 Task: Find a hotel in Sinnar, Sudan for 2 guests from 5th to 12th September, with a price range of 1000 to 15000, 1 bedroom, 1 bed, 1 bathroom, self check-in, and English-speaking host.
Action: Mouse moved to (36, 78)
Screenshot: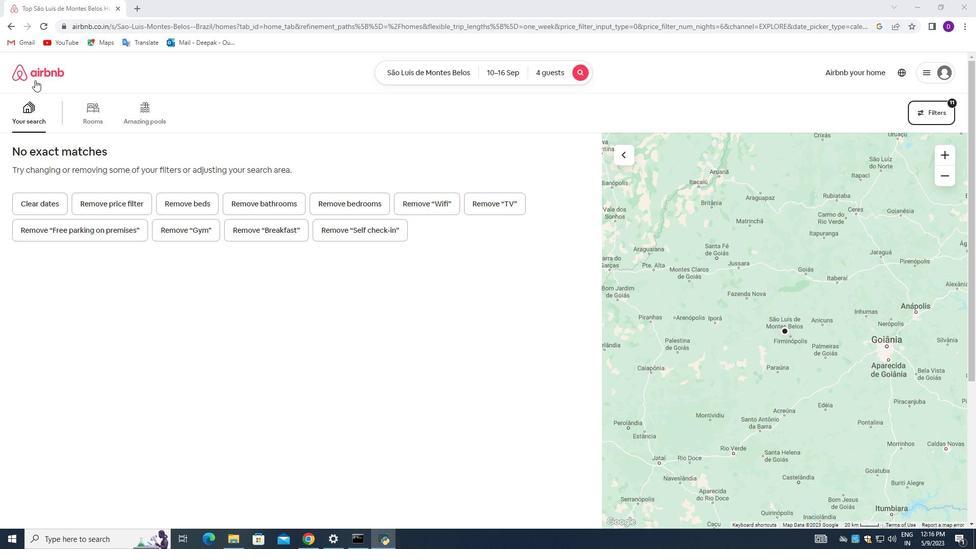 
Action: Mouse pressed left at (36, 78)
Screenshot: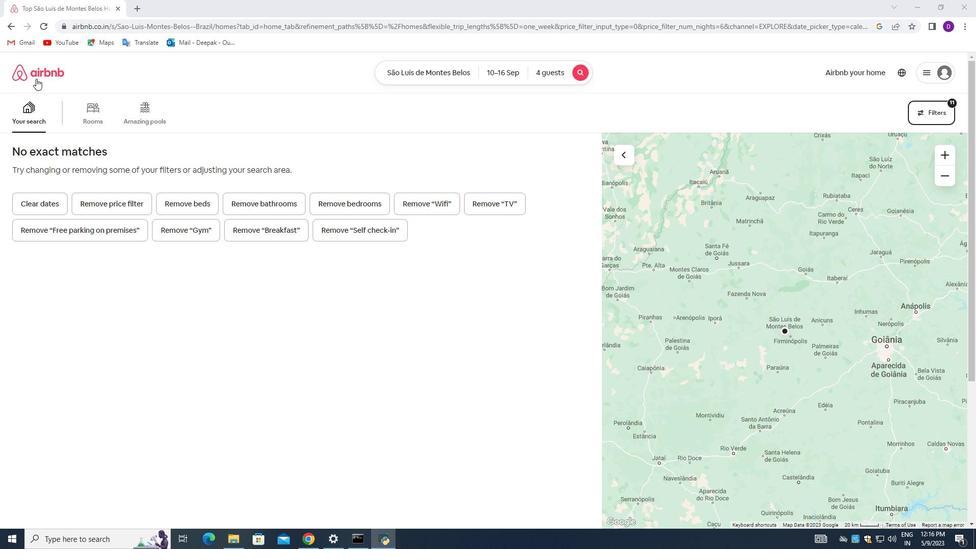 
Action: Mouse moved to (419, 109)
Screenshot: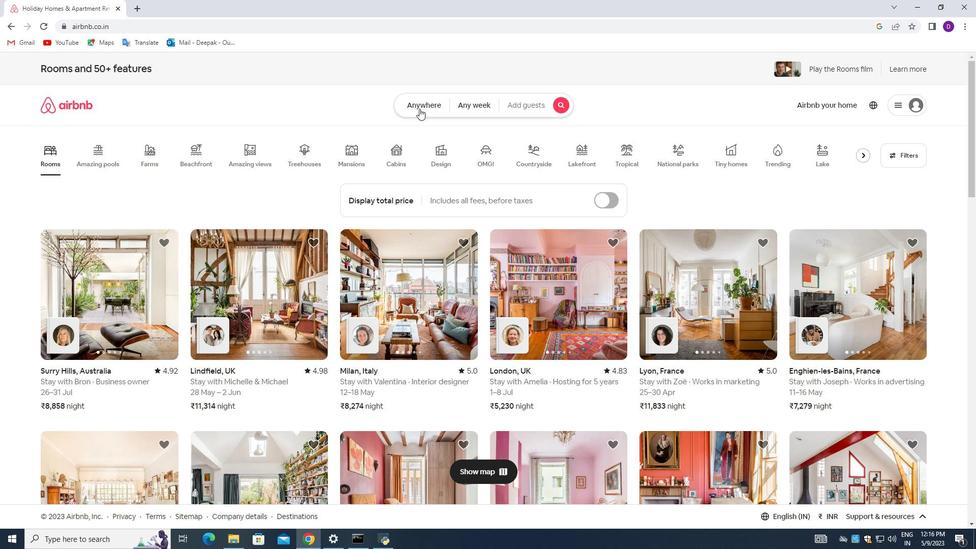 
Action: Mouse pressed left at (419, 109)
Screenshot: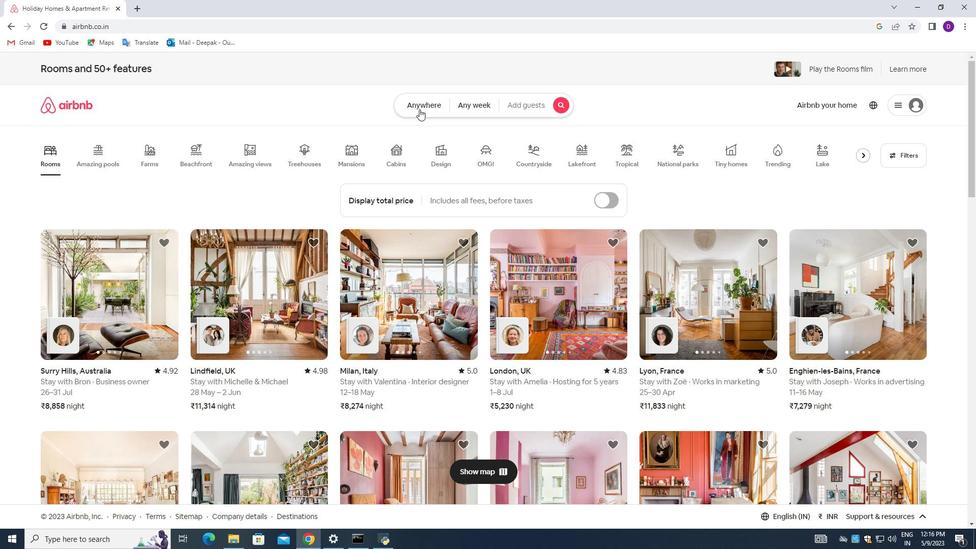 
Action: Mouse moved to (323, 147)
Screenshot: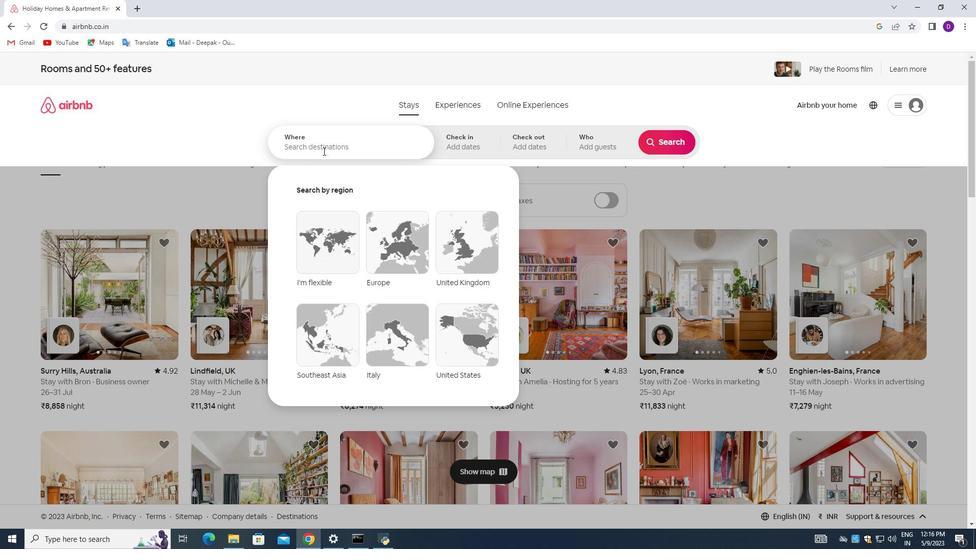 
Action: Mouse pressed left at (323, 147)
Screenshot: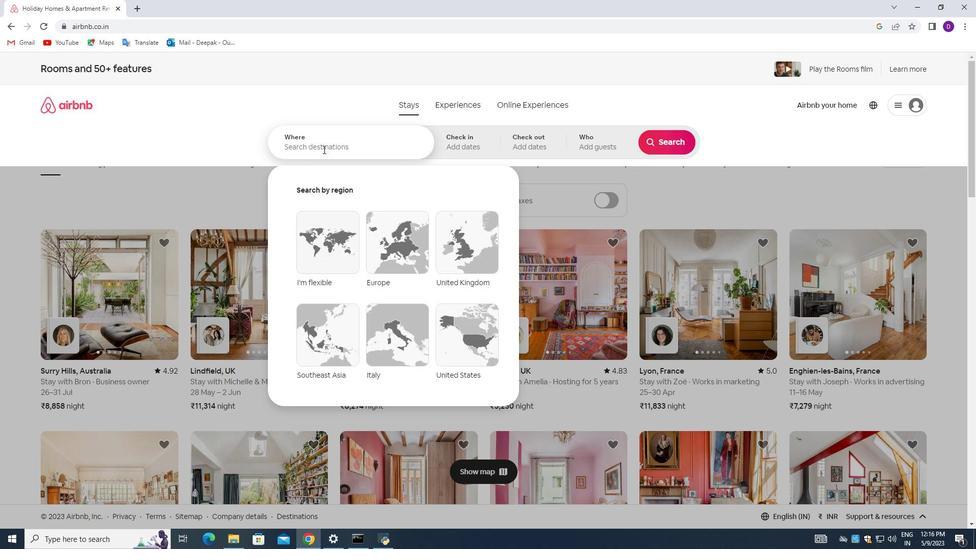 
Action: Mouse moved to (305, 146)
Screenshot: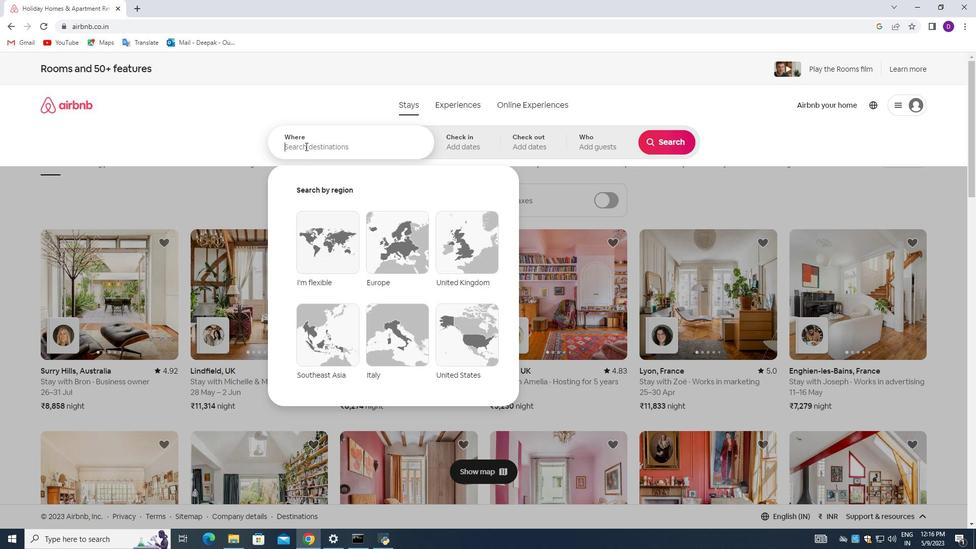 
Action: Key pressed <Key.shift>Sinnar,<Key.shift>Sudan
Screenshot: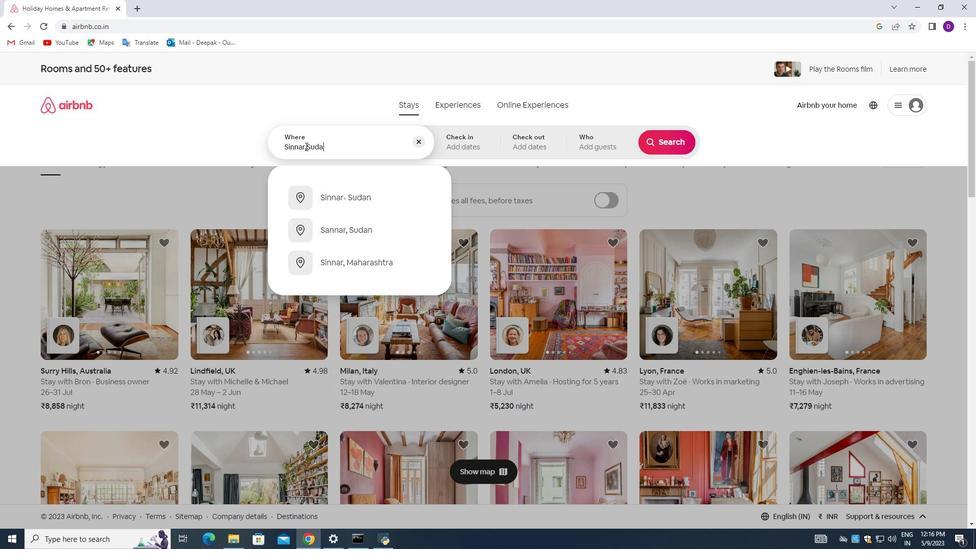 
Action: Mouse moved to (296, 145)
Screenshot: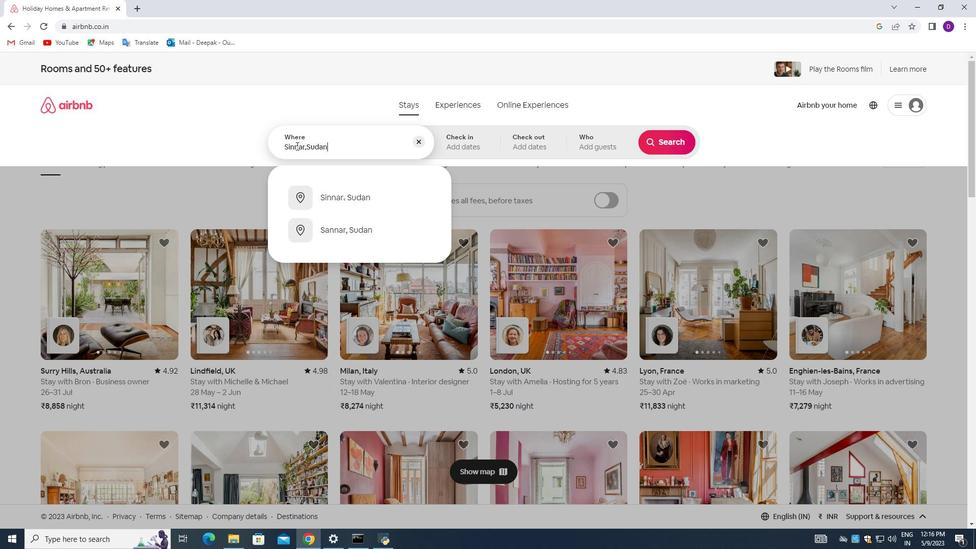 
Action: Key pressed <Key.enter>
Screenshot: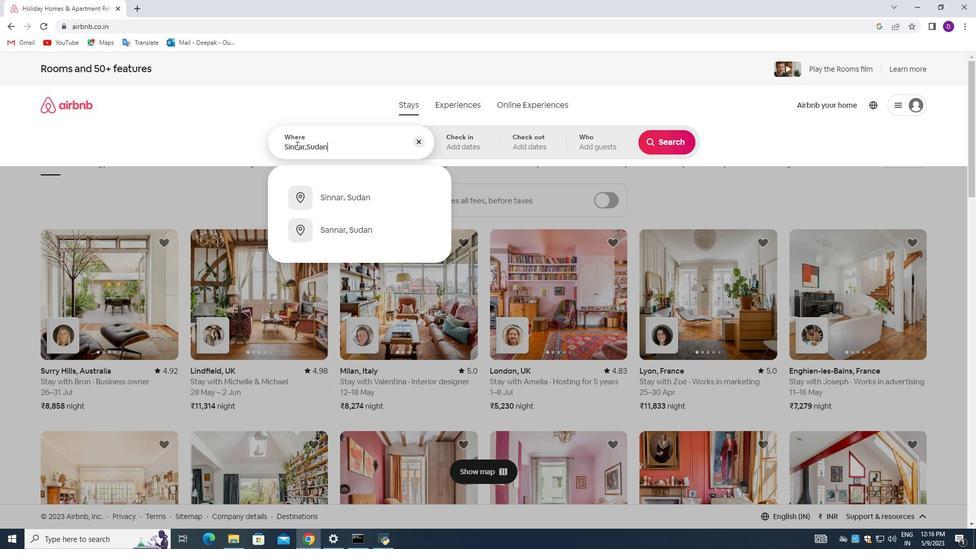 
Action: Mouse moved to (660, 225)
Screenshot: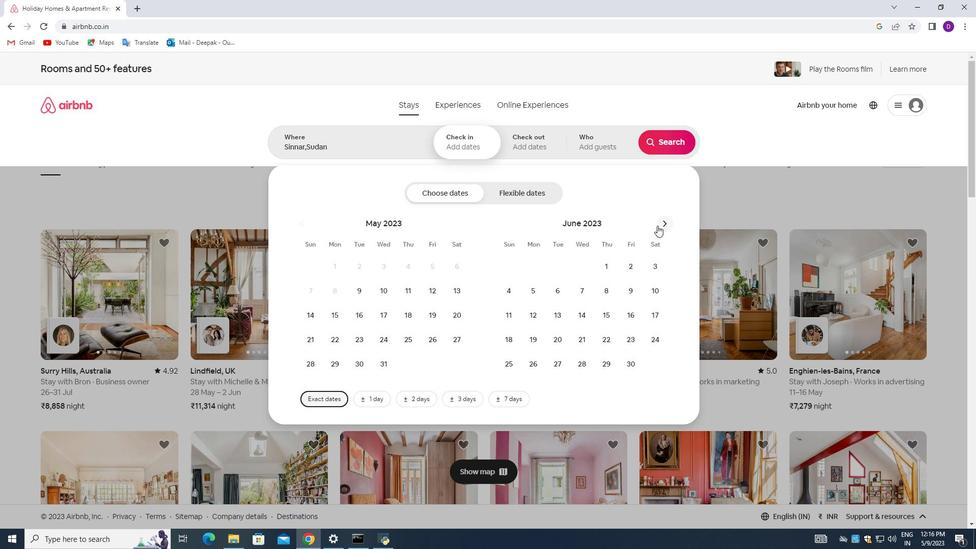 
Action: Mouse pressed left at (660, 225)
Screenshot: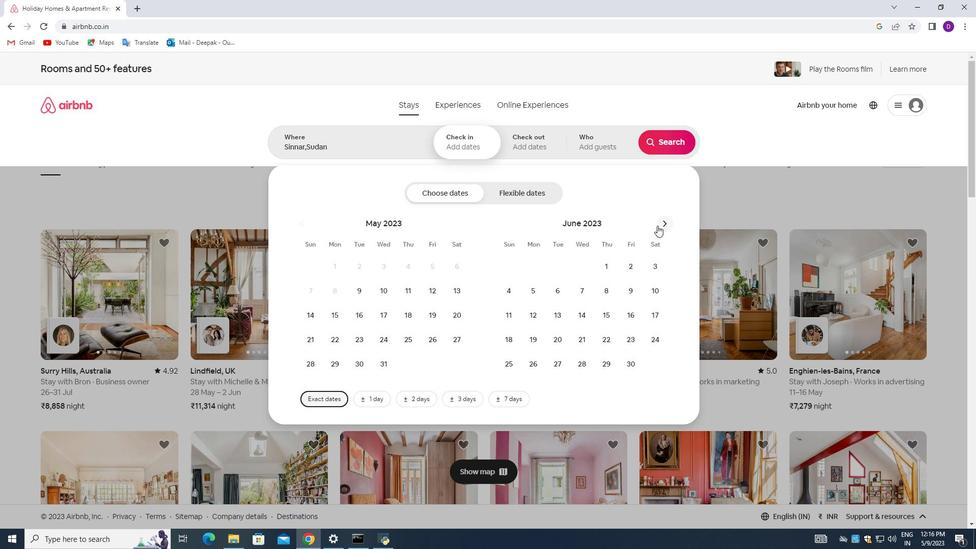 
Action: Mouse pressed left at (660, 225)
Screenshot: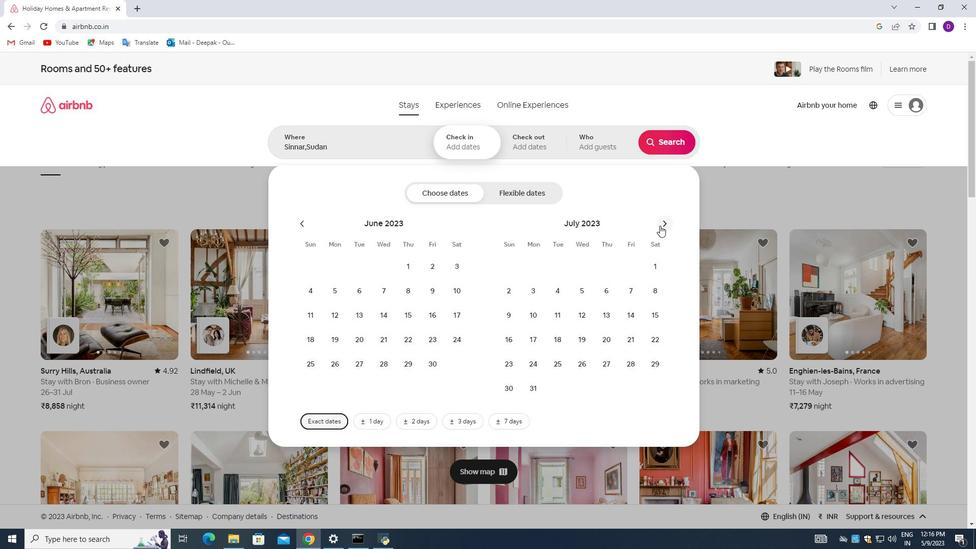 
Action: Mouse moved to (660, 225)
Screenshot: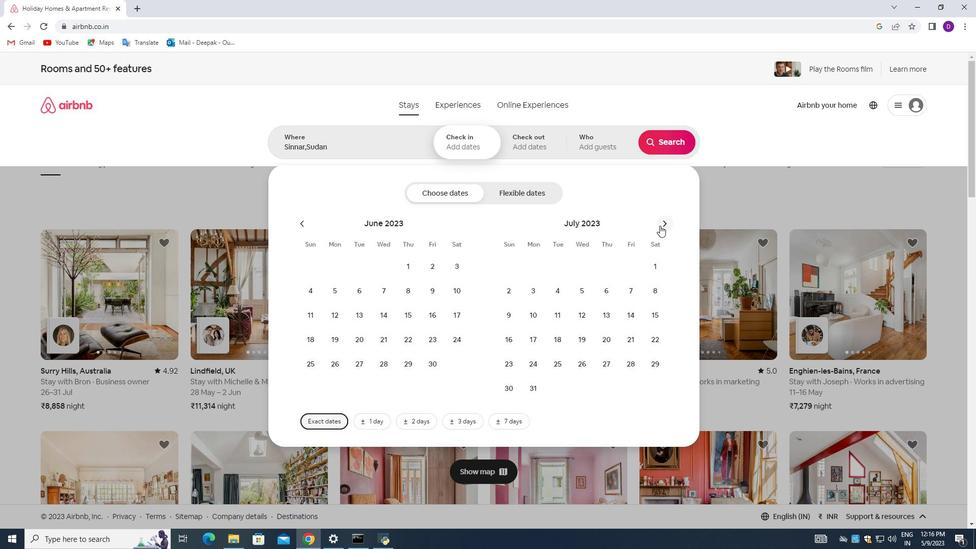 
Action: Mouse pressed left at (660, 225)
Screenshot: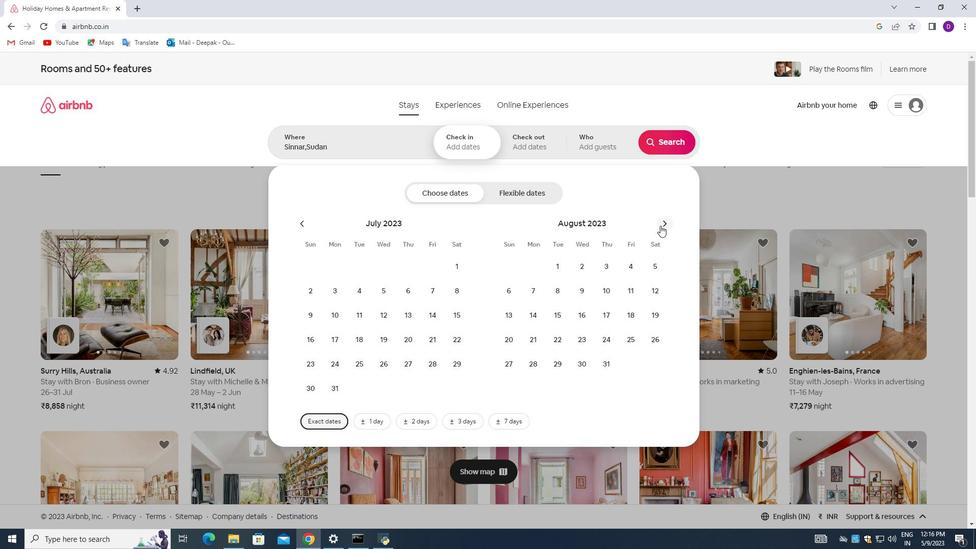 
Action: Mouse moved to (561, 295)
Screenshot: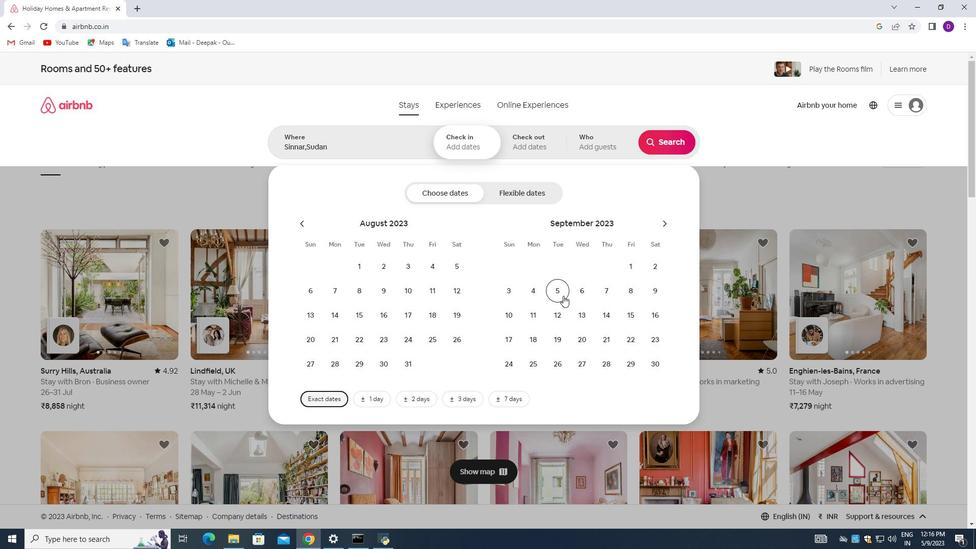 
Action: Mouse pressed left at (561, 295)
Screenshot: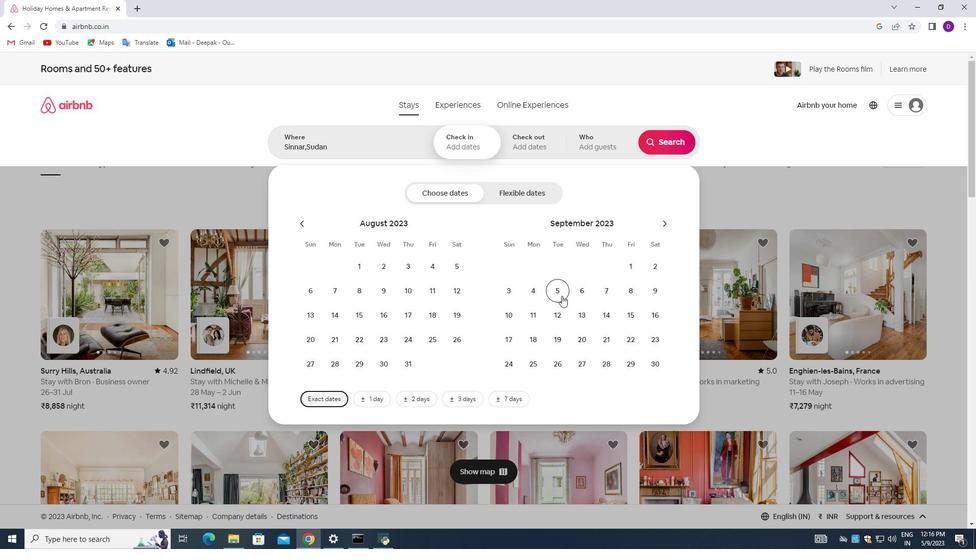 
Action: Mouse moved to (559, 322)
Screenshot: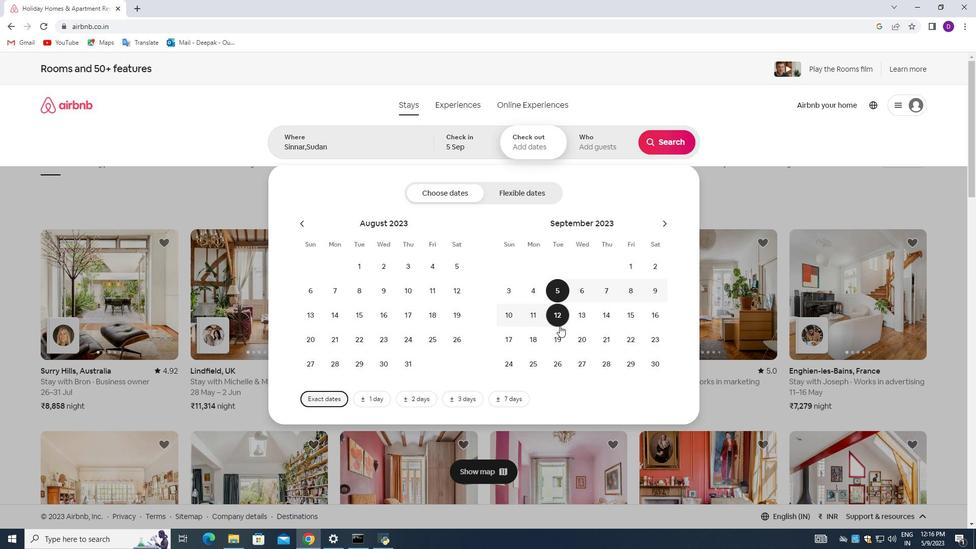 
Action: Mouse pressed left at (559, 322)
Screenshot: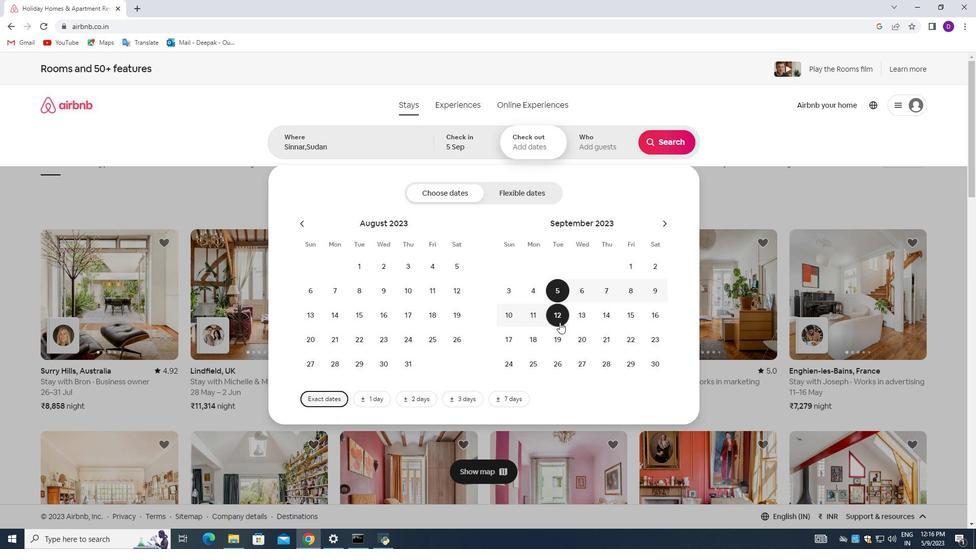 
Action: Mouse moved to (589, 150)
Screenshot: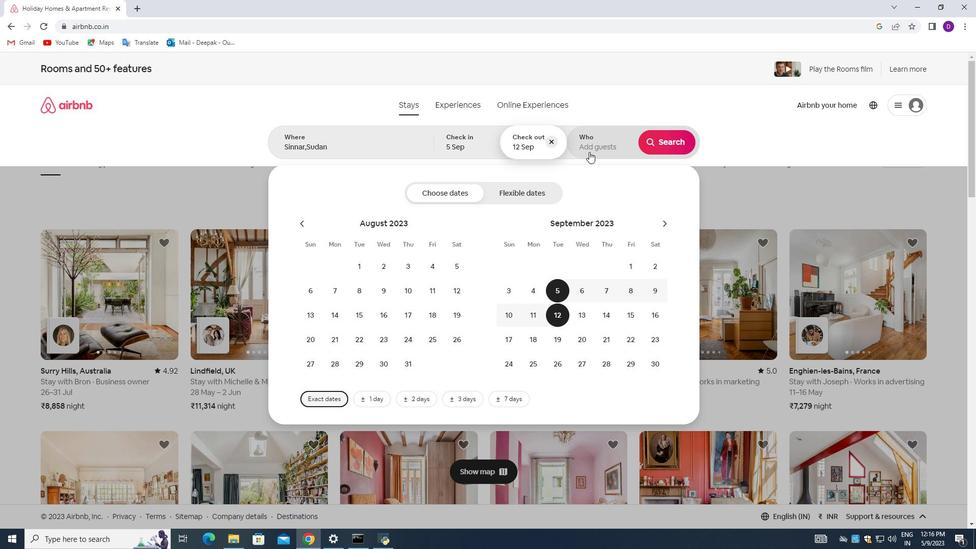 
Action: Mouse pressed left at (589, 150)
Screenshot: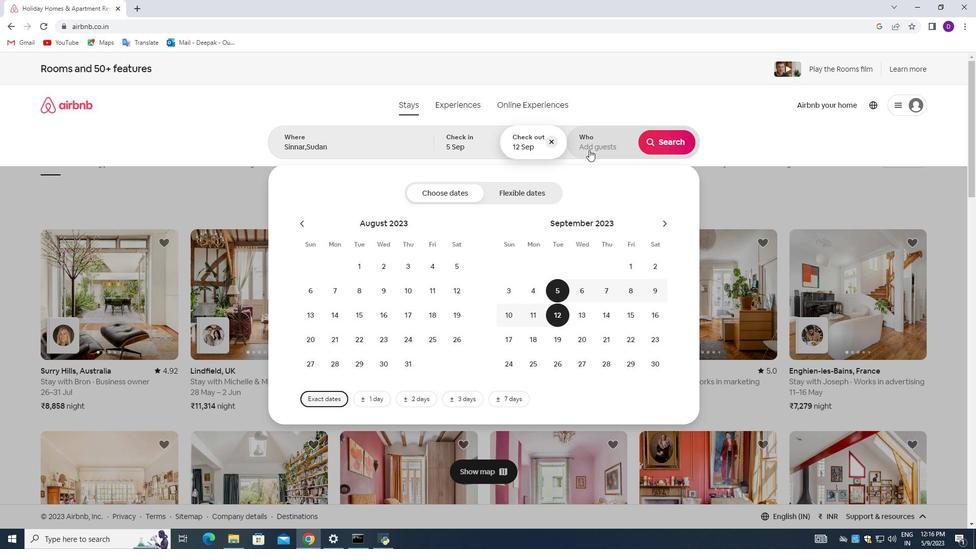 
Action: Mouse moved to (664, 194)
Screenshot: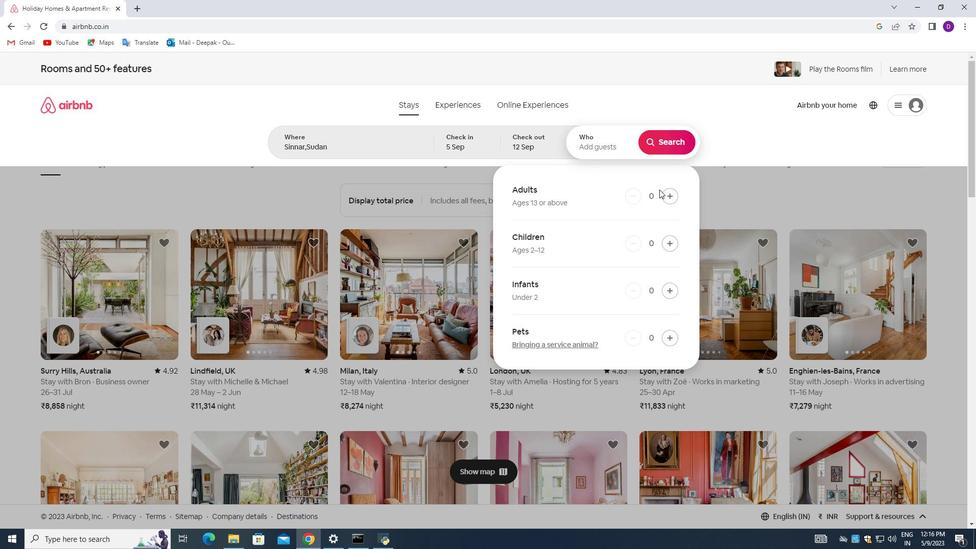 
Action: Mouse pressed left at (664, 194)
Screenshot: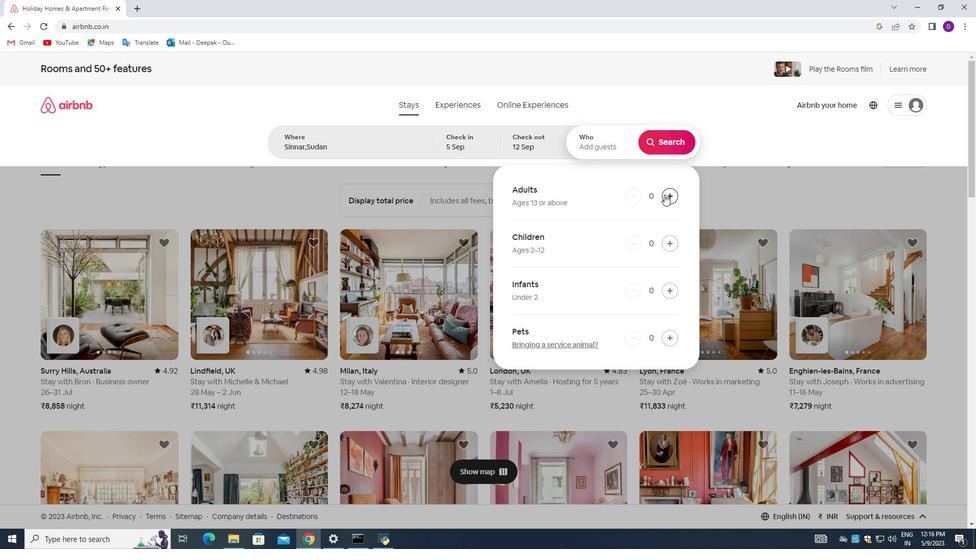 
Action: Mouse pressed left at (664, 194)
Screenshot: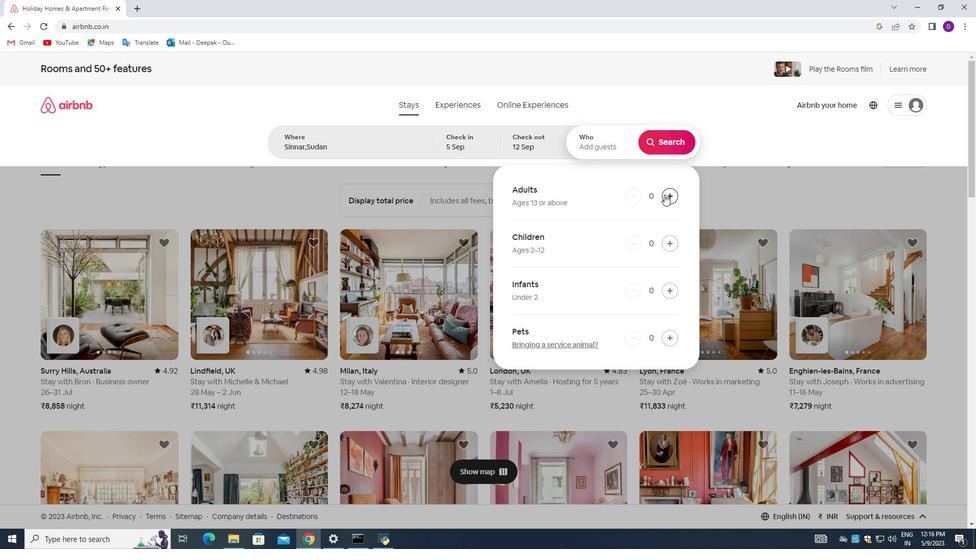 
Action: Mouse moved to (671, 147)
Screenshot: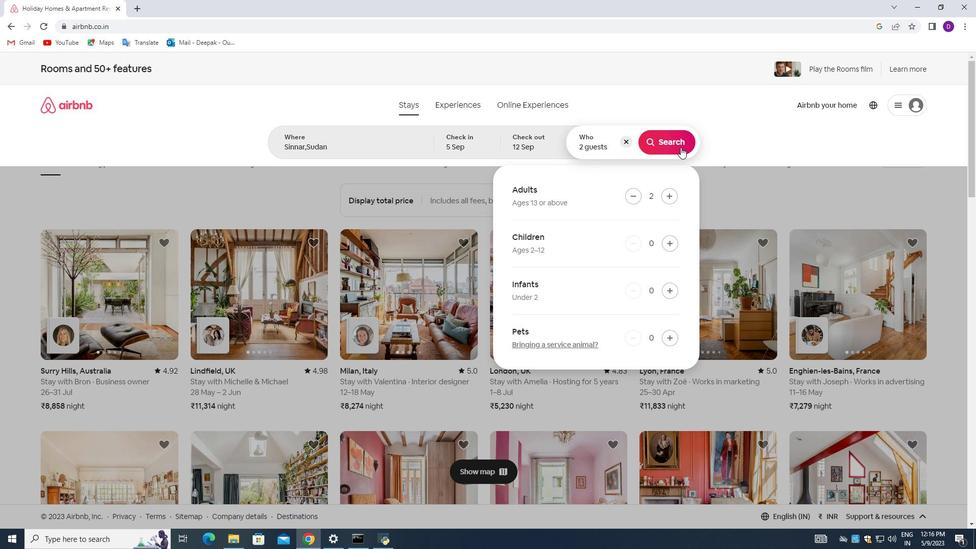 
Action: Mouse pressed left at (671, 147)
Screenshot: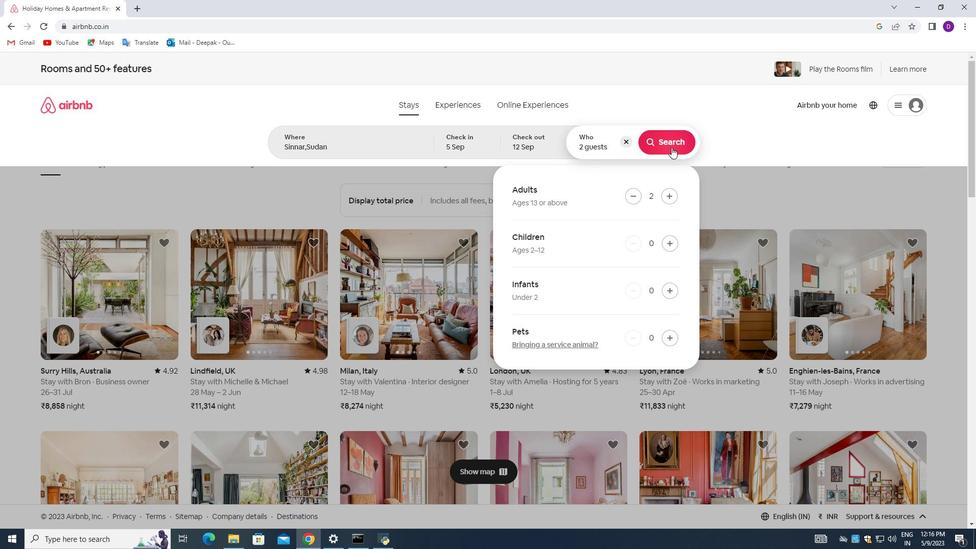 
Action: Mouse moved to (928, 112)
Screenshot: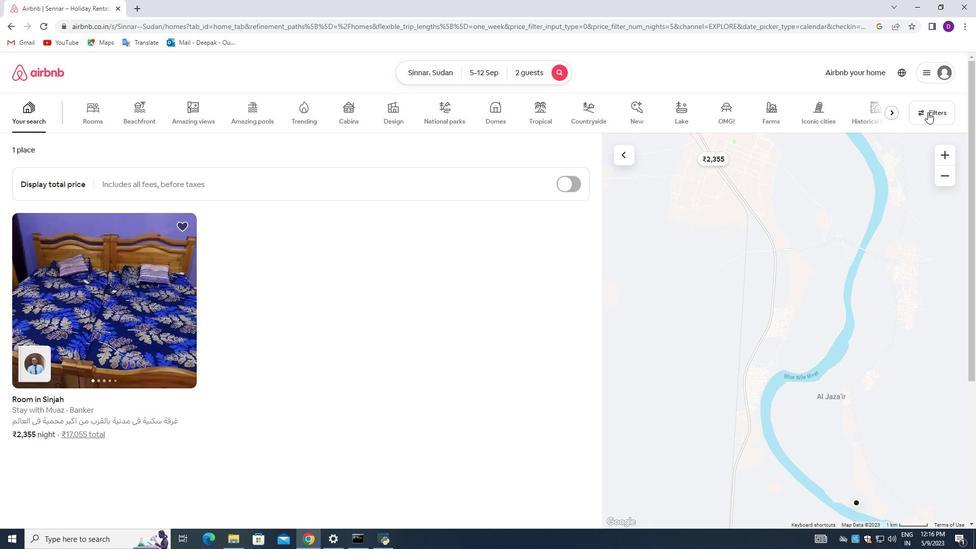 
Action: Mouse pressed left at (928, 112)
Screenshot: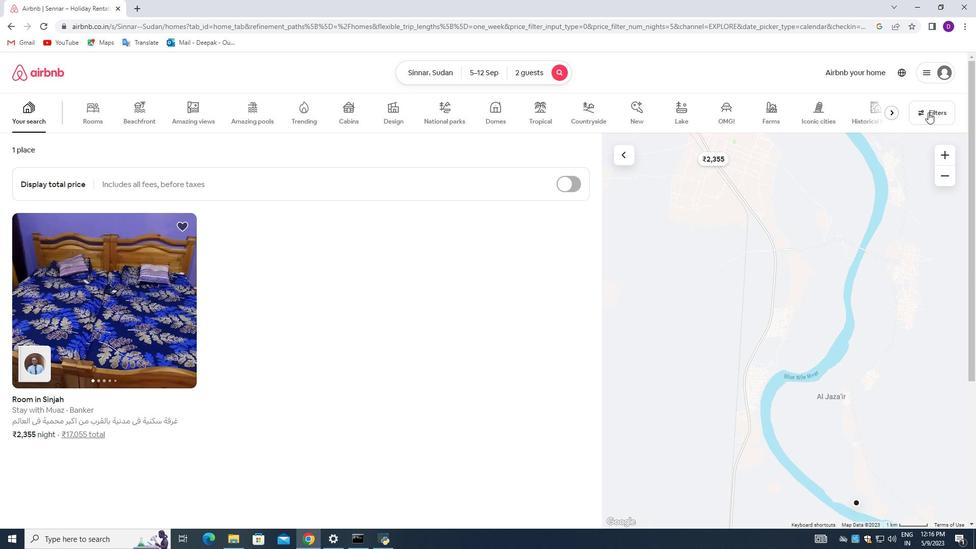 
Action: Mouse moved to (350, 359)
Screenshot: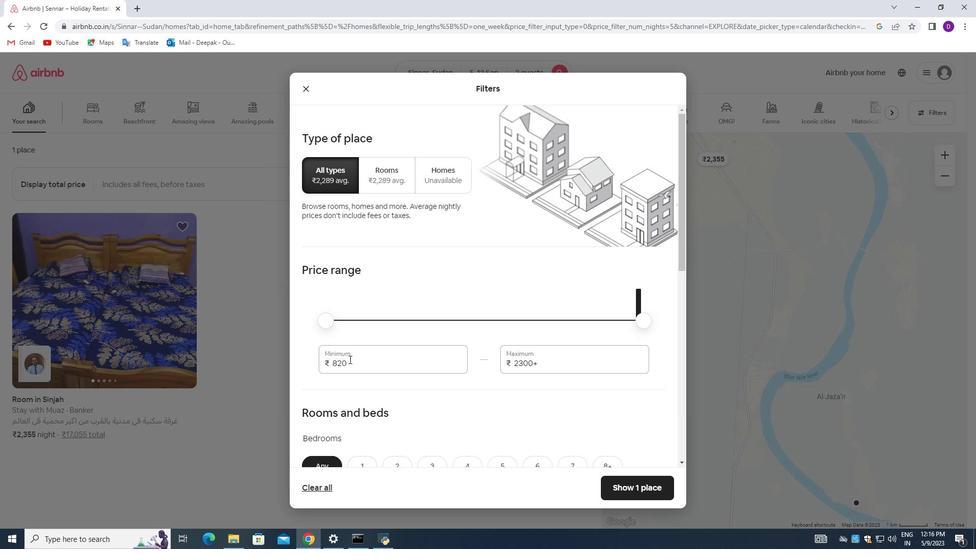 
Action: Mouse pressed left at (350, 359)
Screenshot: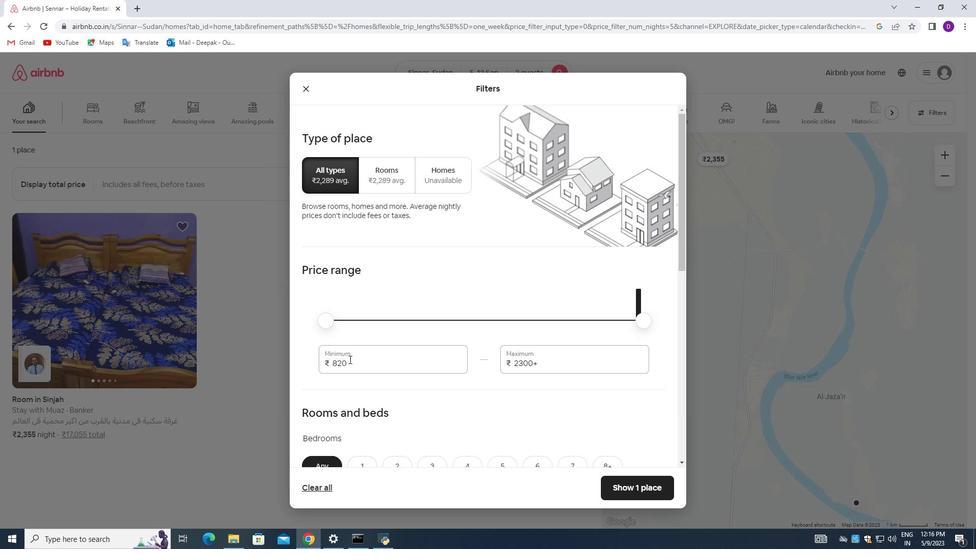 
Action: Mouse pressed left at (350, 359)
Screenshot: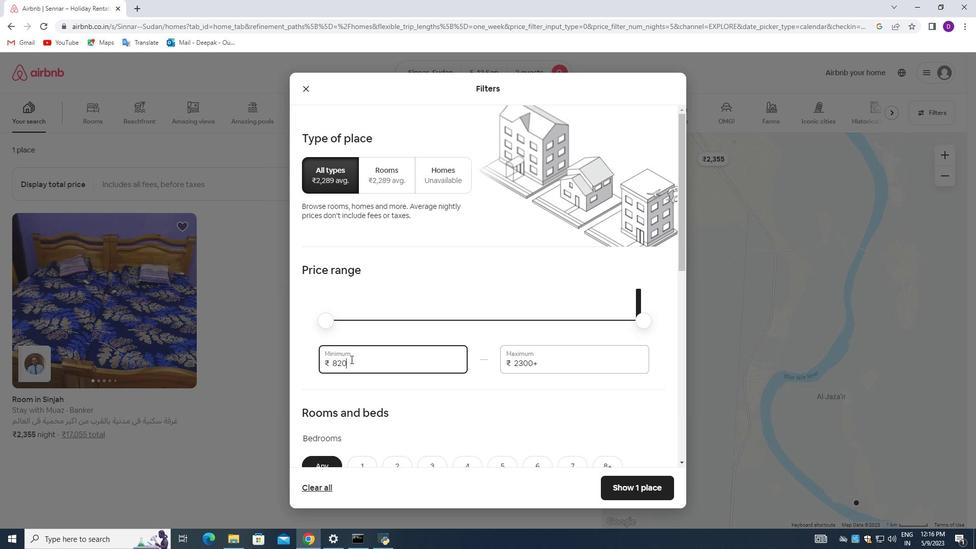 
Action: Mouse moved to (349, 360)
Screenshot: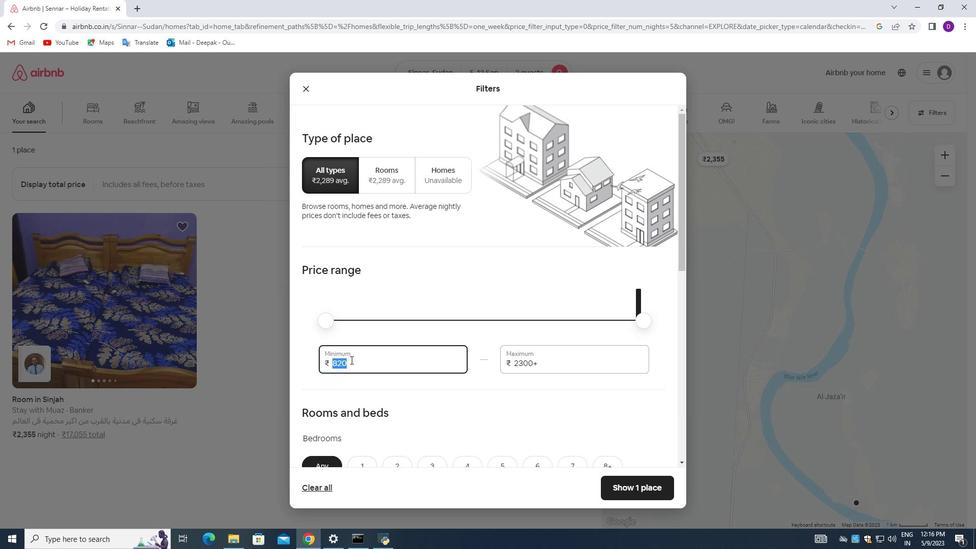 
Action: Key pressed <Key.backspace>
Screenshot: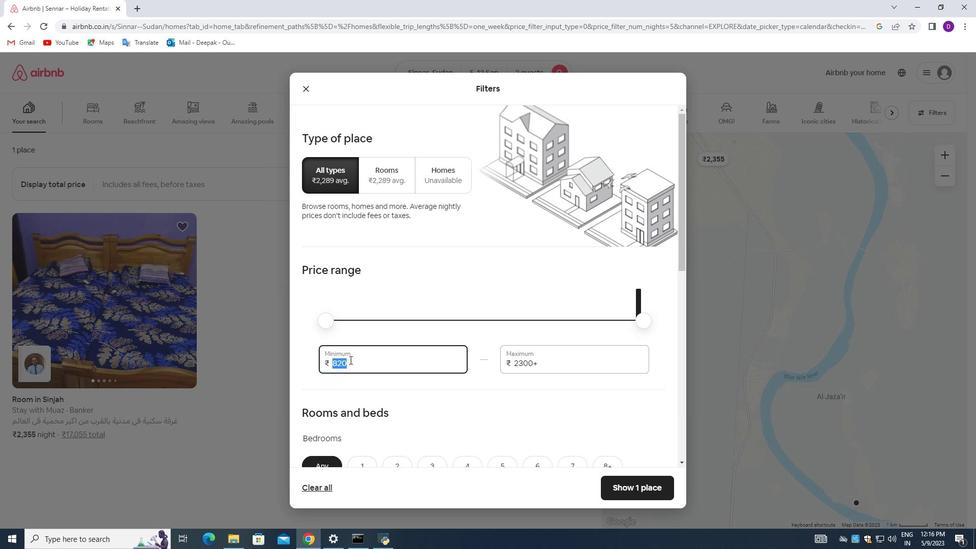 
Action: Mouse moved to (349, 360)
Screenshot: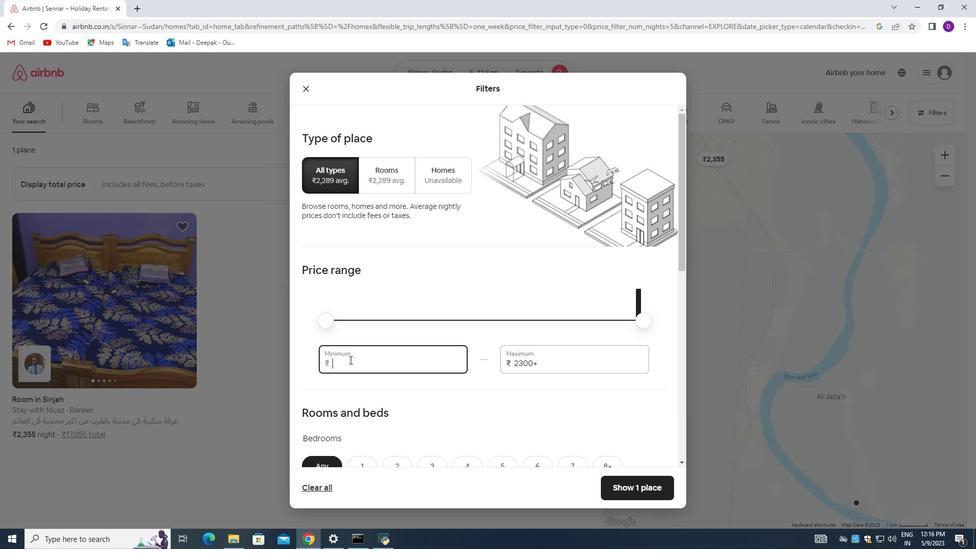 
Action: Key pressed 10000<Key.tab>15000
Screenshot: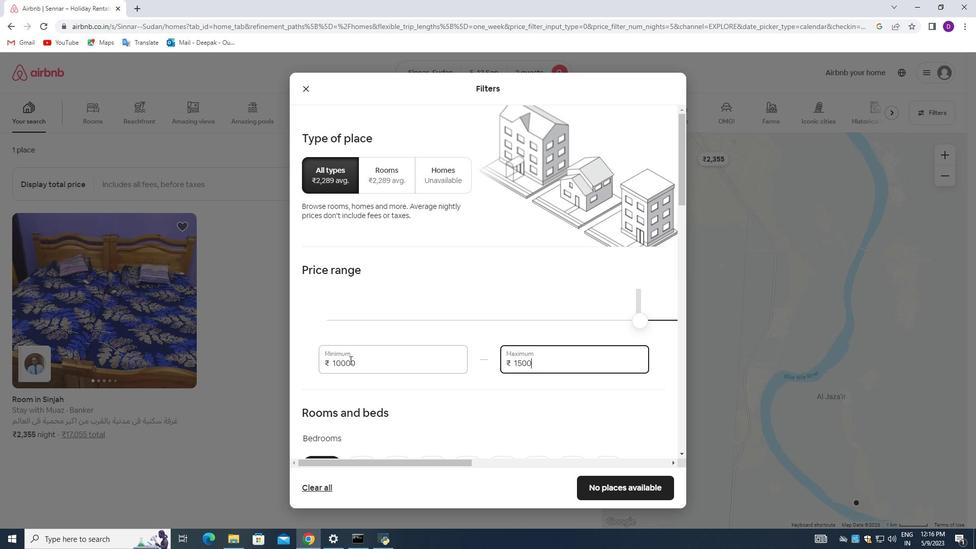 
Action: Mouse moved to (423, 481)
Screenshot: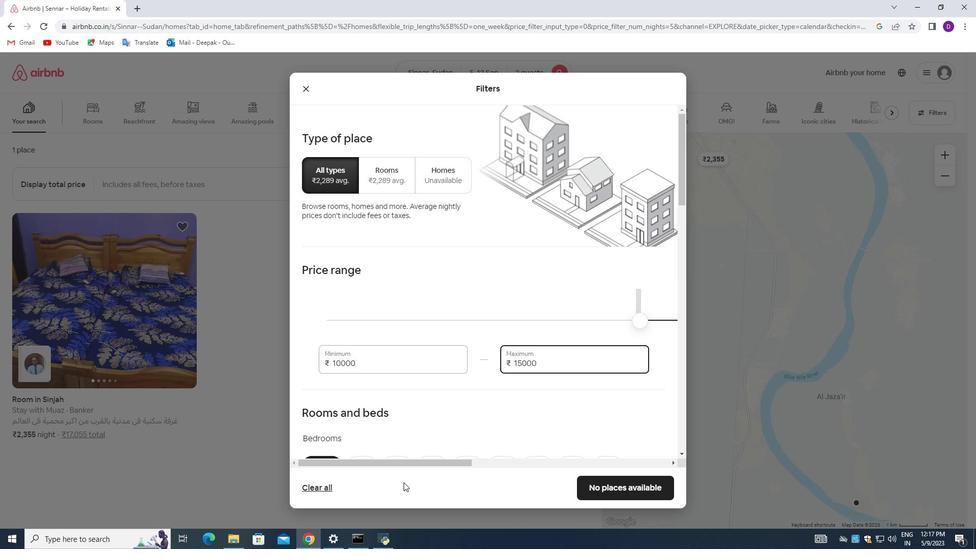 
Action: Mouse scrolled (423, 480) with delta (0, 0)
Screenshot: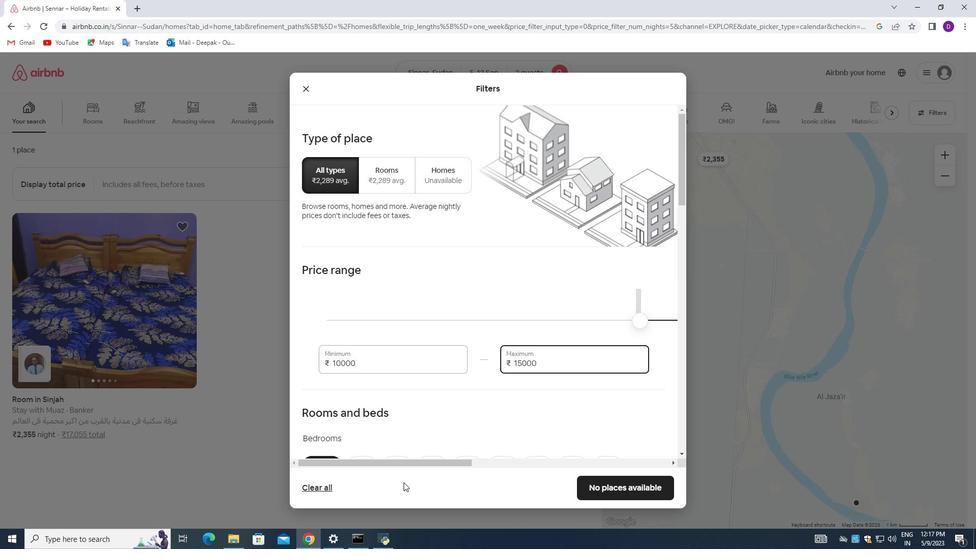 
Action: Mouse moved to (427, 480)
Screenshot: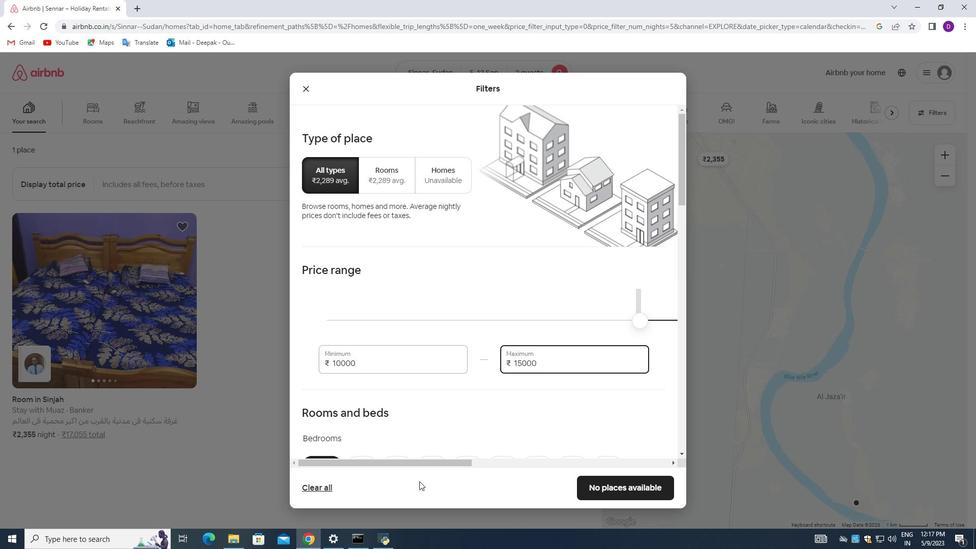 
Action: Mouse scrolled (427, 479) with delta (0, 0)
Screenshot: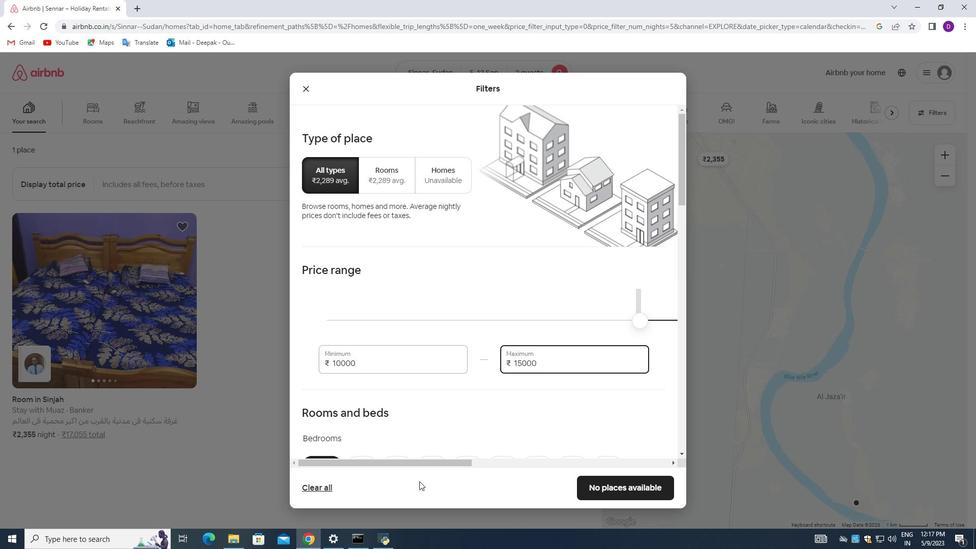 
Action: Mouse moved to (427, 480)
Screenshot: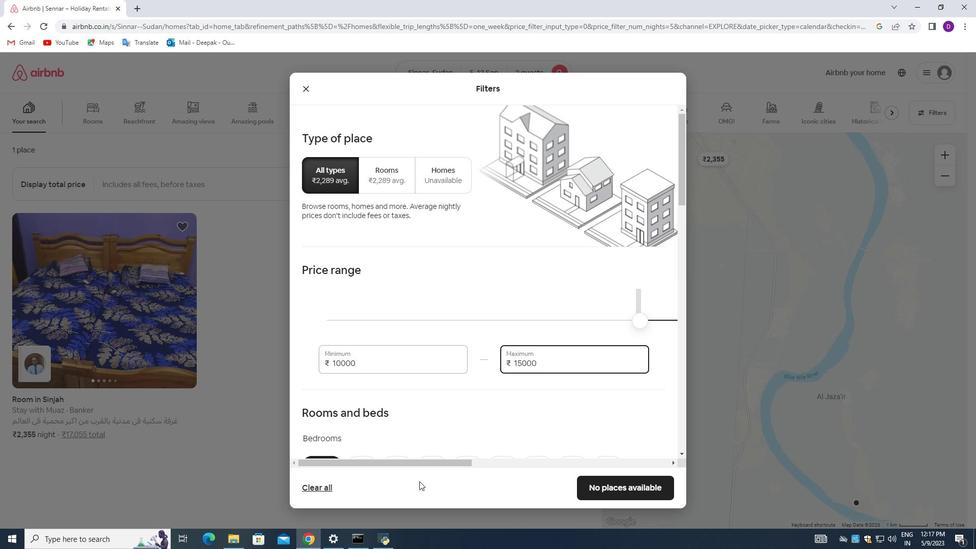 
Action: Mouse scrolled (427, 479) with delta (0, 0)
Screenshot: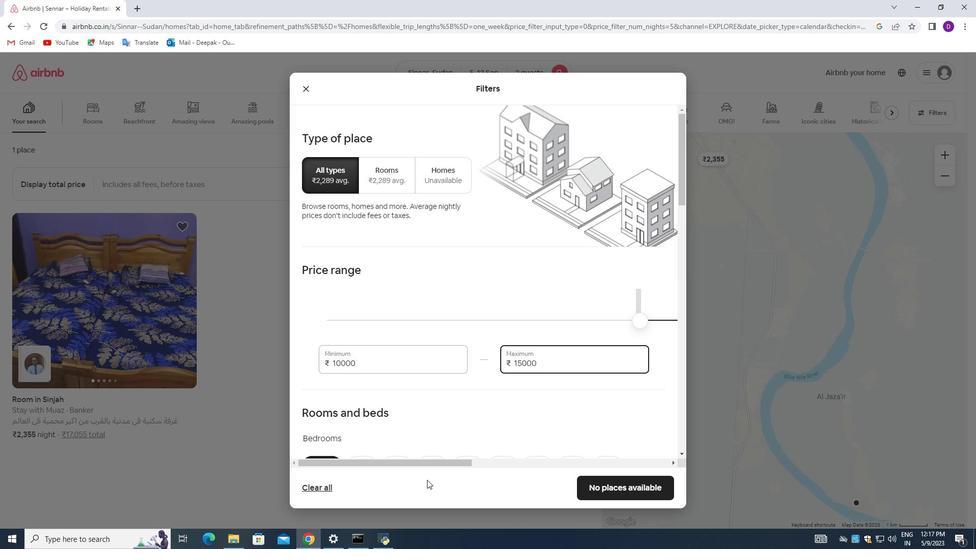 
Action: Mouse moved to (532, 382)
Screenshot: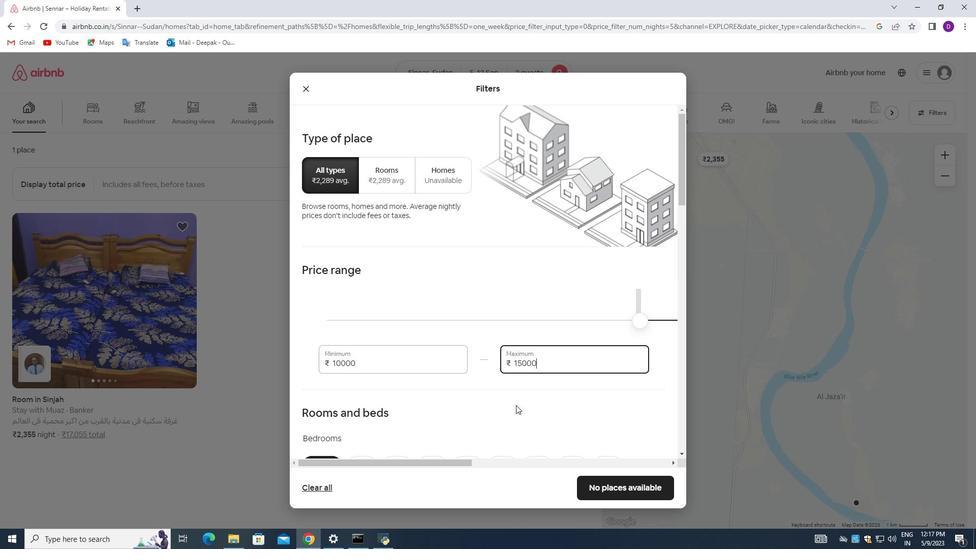 
Action: Mouse scrolled (532, 381) with delta (0, 0)
Screenshot: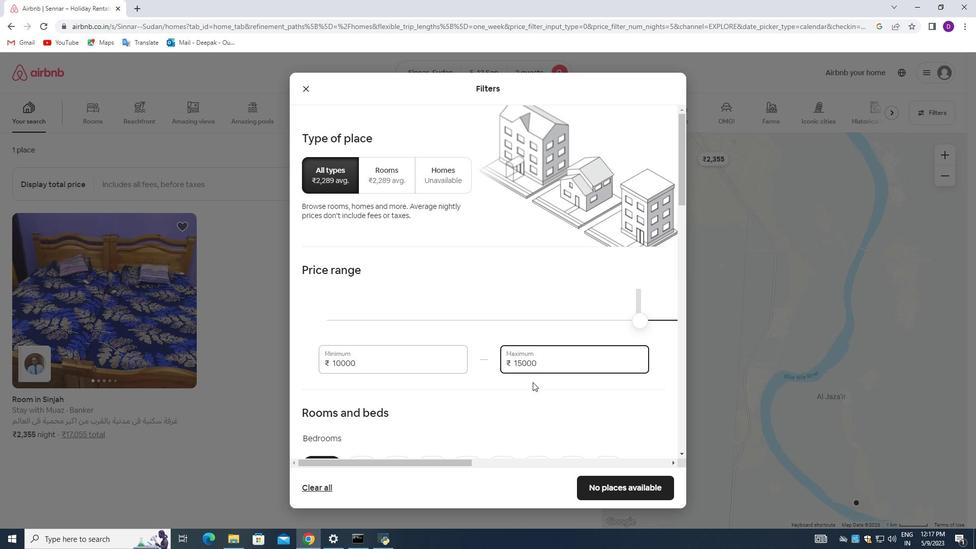 
Action: Mouse scrolled (532, 381) with delta (0, 0)
Screenshot: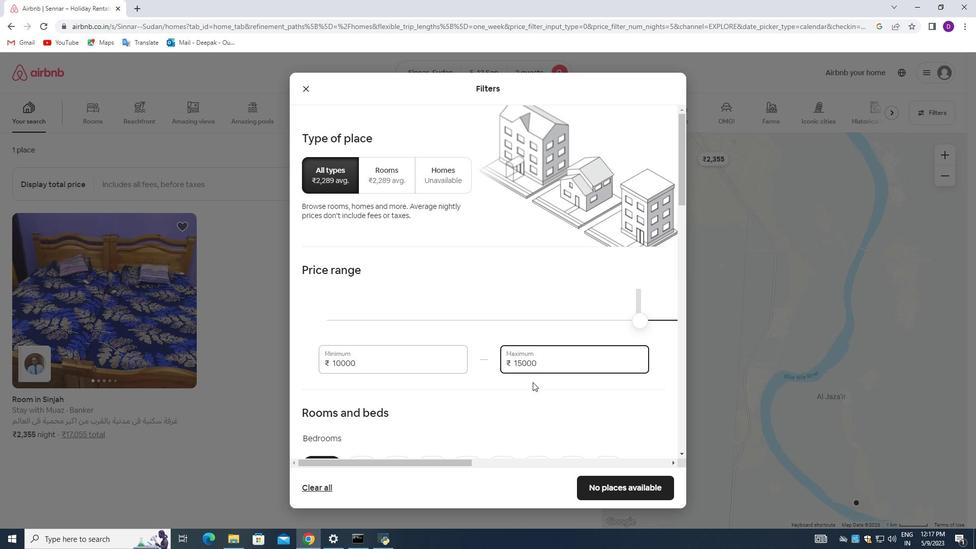 
Action: Mouse moved to (361, 369)
Screenshot: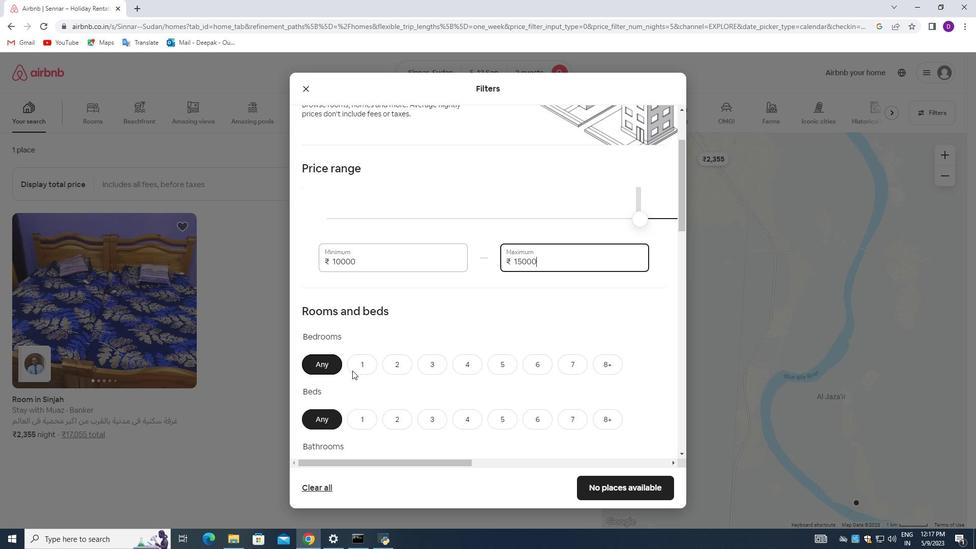 
Action: Mouse pressed left at (361, 369)
Screenshot: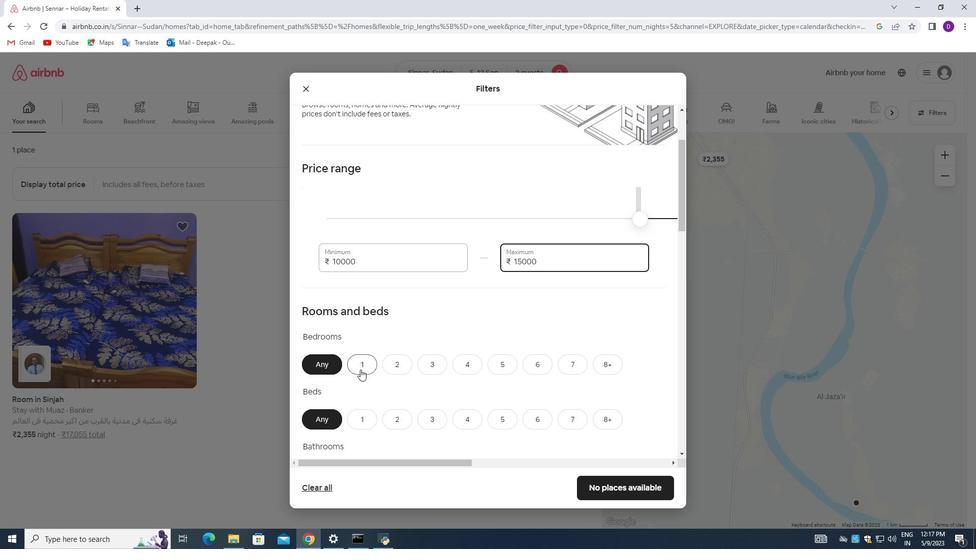 
Action: Mouse moved to (365, 418)
Screenshot: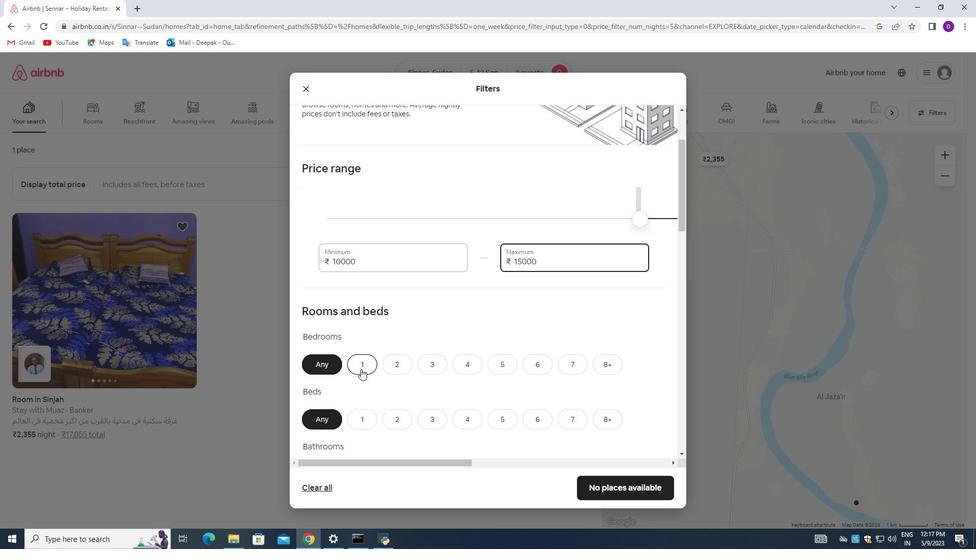 
Action: Mouse pressed left at (365, 418)
Screenshot: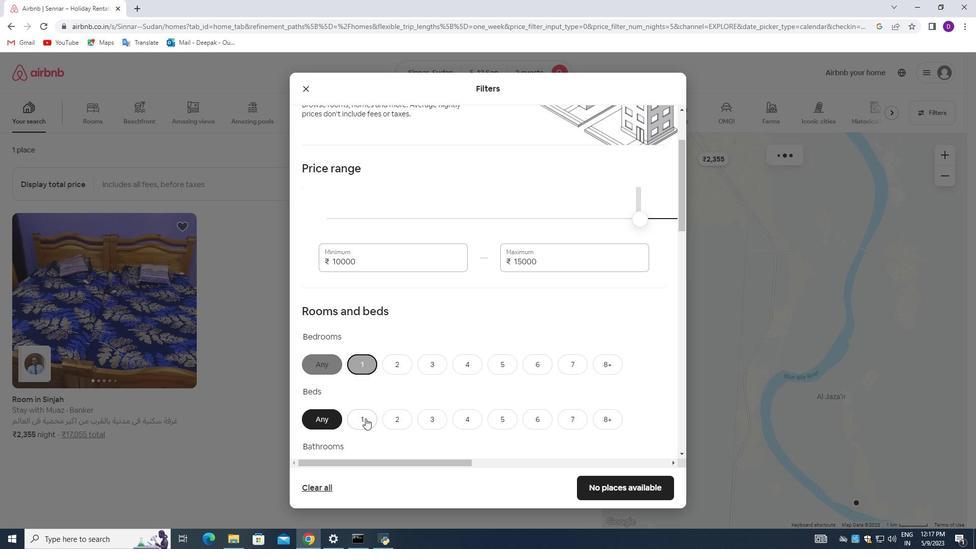 
Action: Mouse moved to (417, 419)
Screenshot: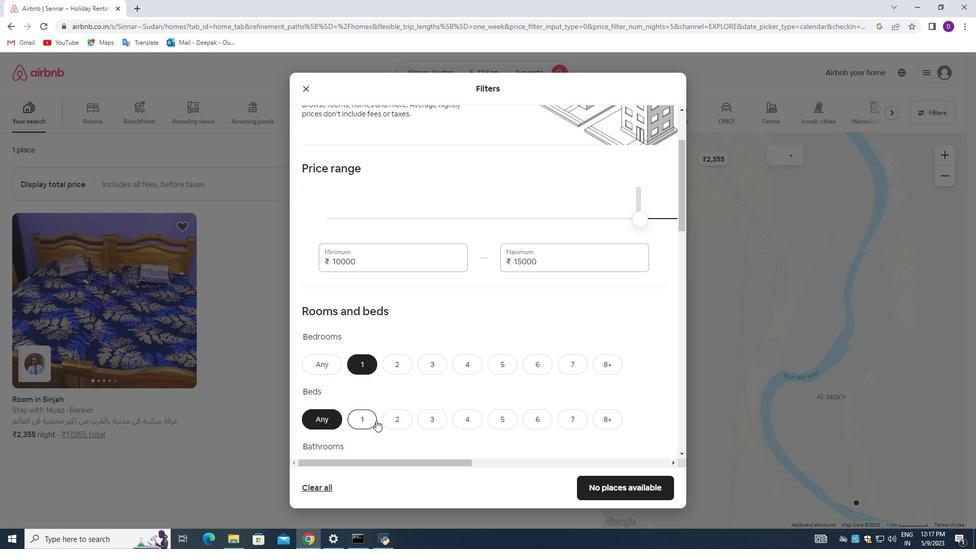 
Action: Mouse scrolled (417, 418) with delta (0, 0)
Screenshot: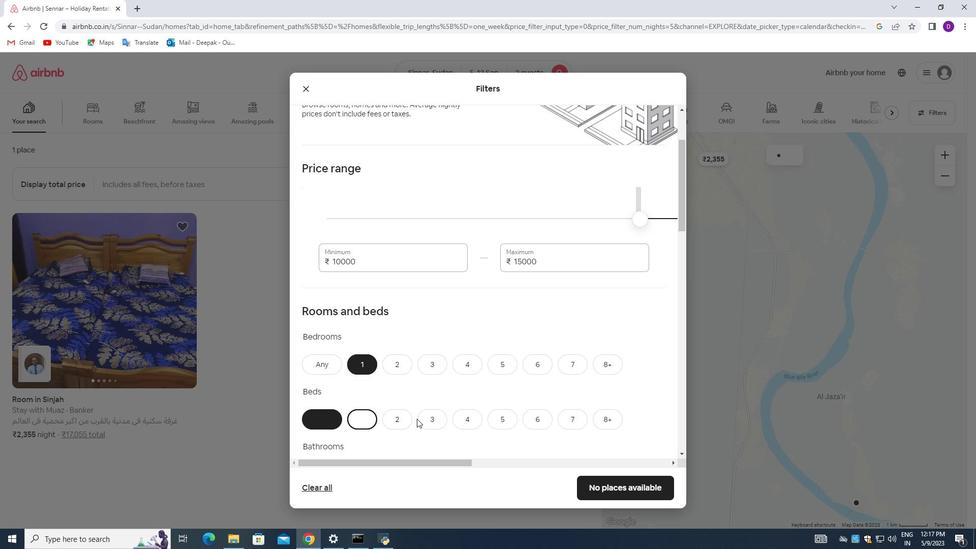 
Action: Mouse moved to (418, 418)
Screenshot: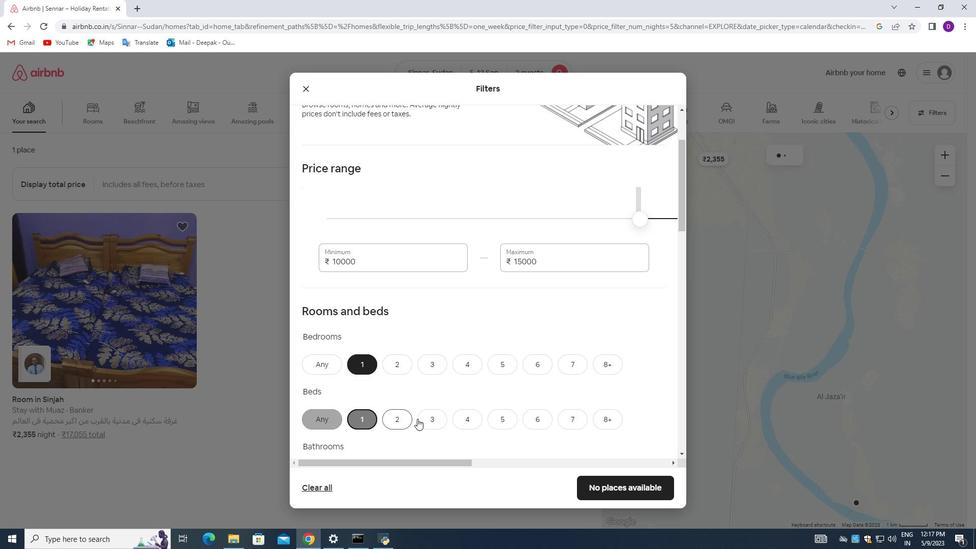 
Action: Mouse scrolled (418, 418) with delta (0, 0)
Screenshot: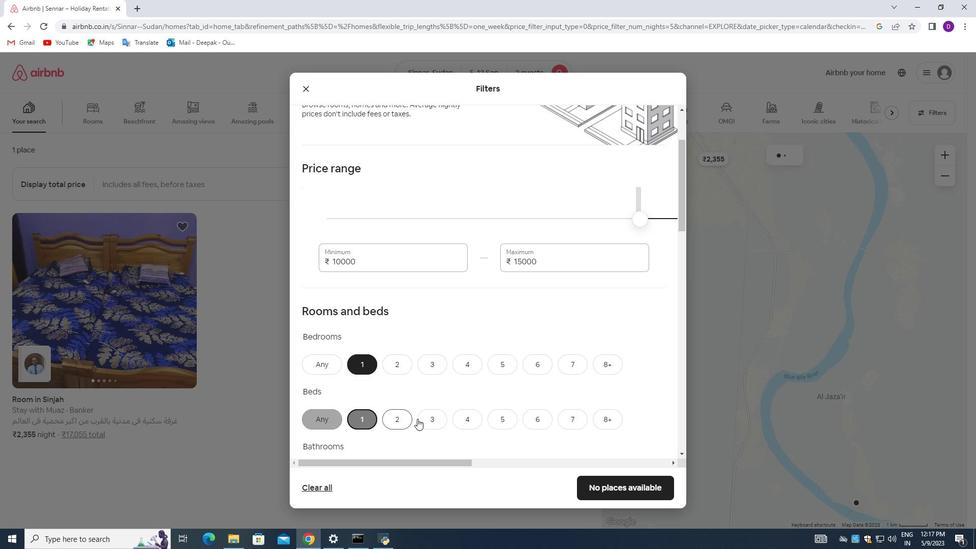 
Action: Mouse moved to (363, 377)
Screenshot: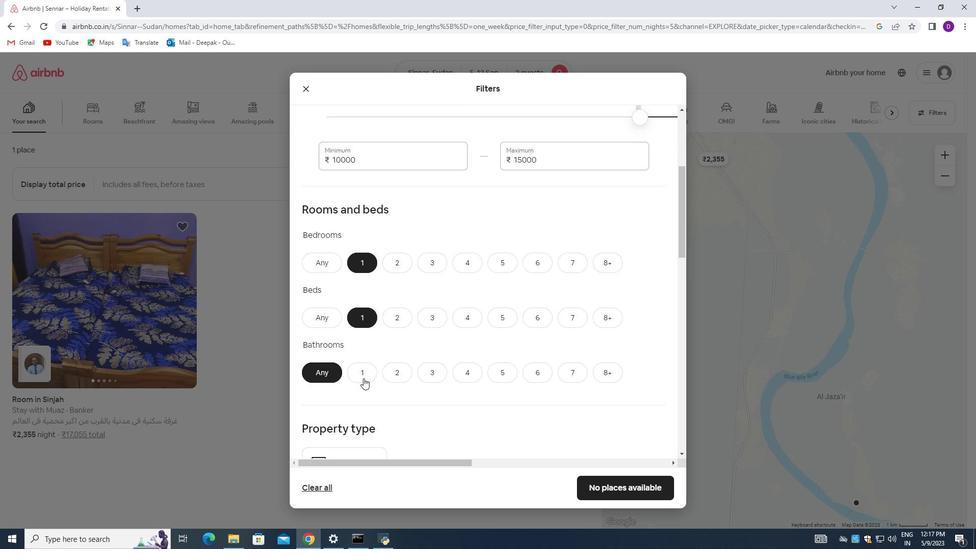 
Action: Mouse pressed left at (363, 377)
Screenshot: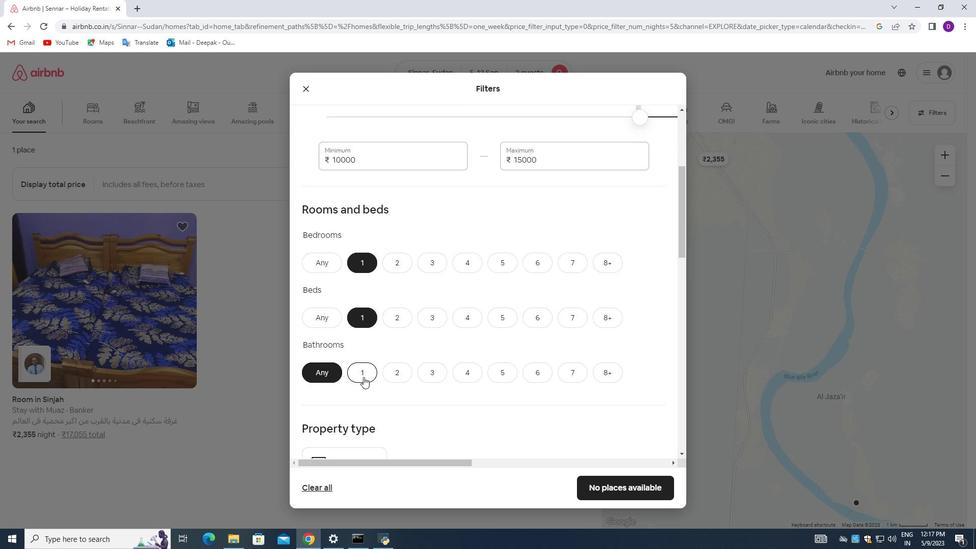 
Action: Mouse moved to (404, 373)
Screenshot: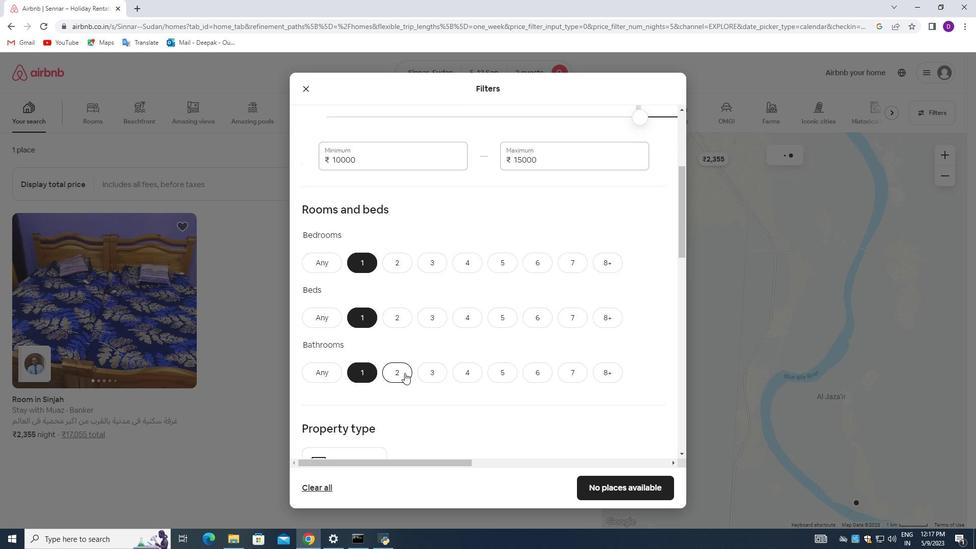 
Action: Mouse scrolled (404, 372) with delta (0, 0)
Screenshot: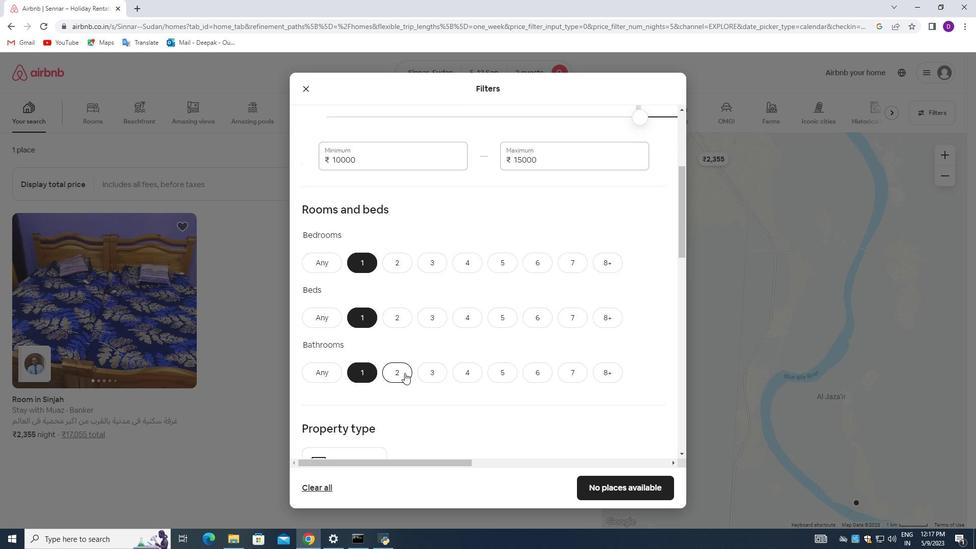 
Action: Mouse scrolled (404, 372) with delta (0, 0)
Screenshot: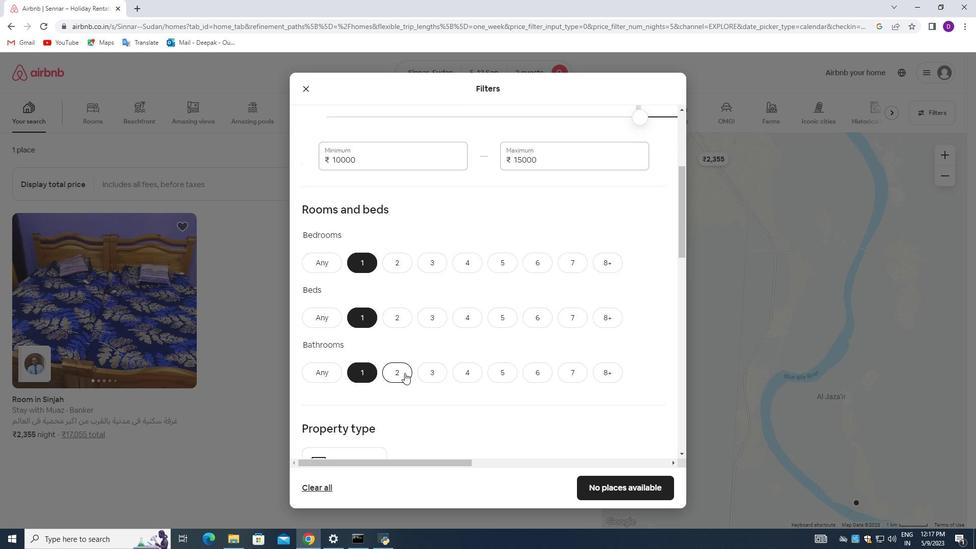 
Action: Mouse moved to (403, 374)
Screenshot: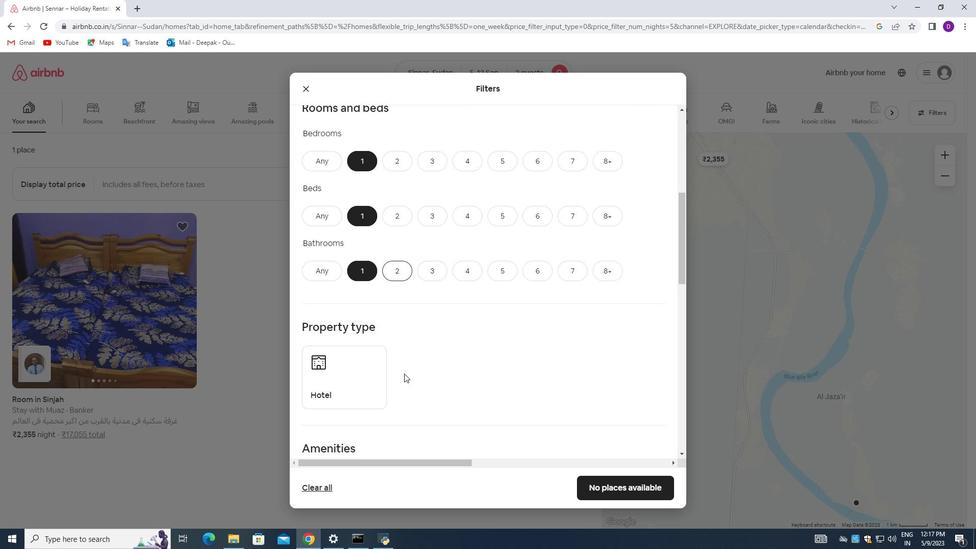 
Action: Mouse scrolled (403, 374) with delta (0, 0)
Screenshot: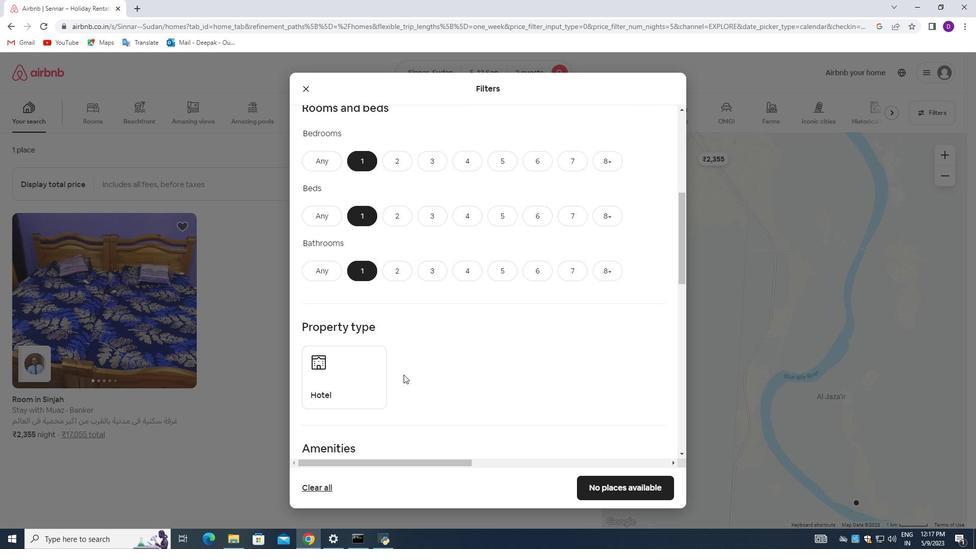 
Action: Mouse scrolled (403, 374) with delta (0, 0)
Screenshot: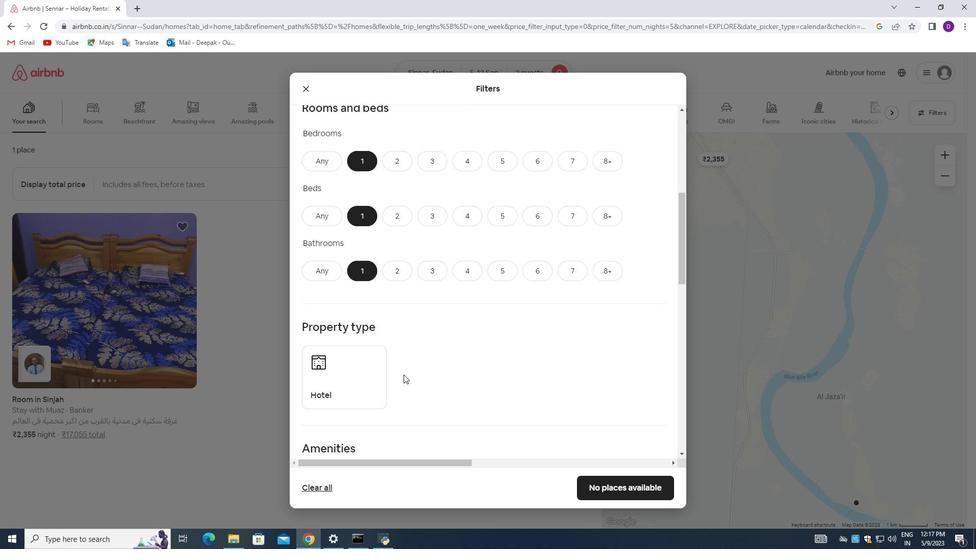 
Action: Mouse moved to (344, 287)
Screenshot: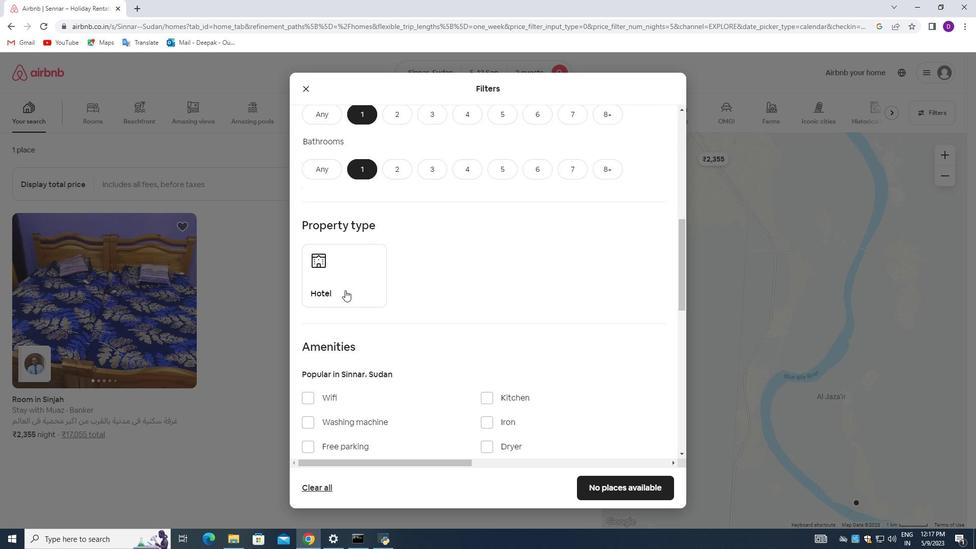 
Action: Mouse pressed left at (344, 287)
Screenshot: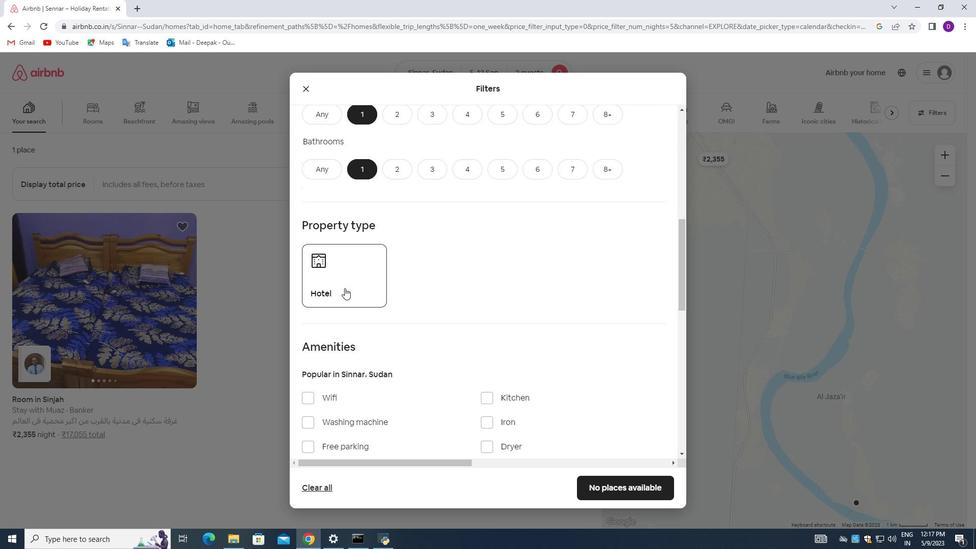 
Action: Mouse moved to (424, 337)
Screenshot: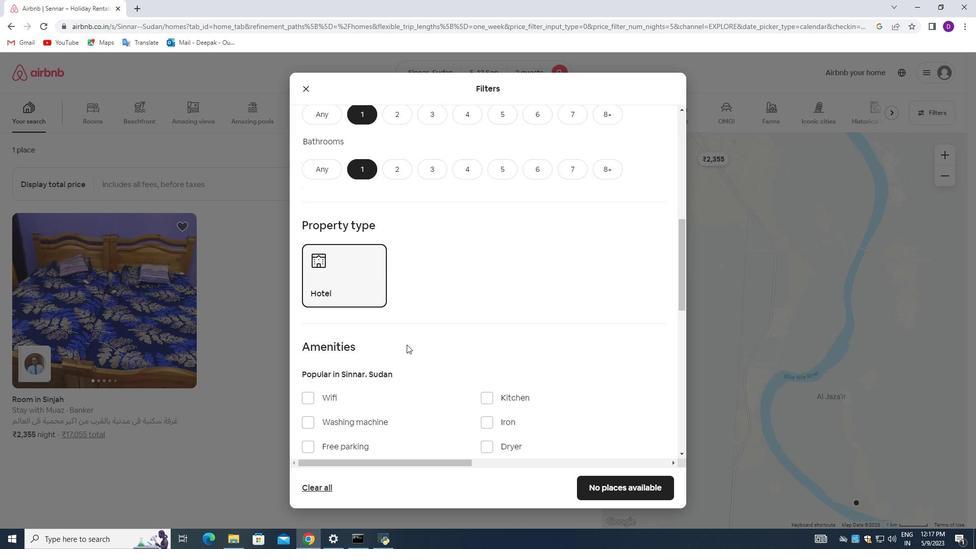 
Action: Mouse scrolled (424, 336) with delta (0, 0)
Screenshot: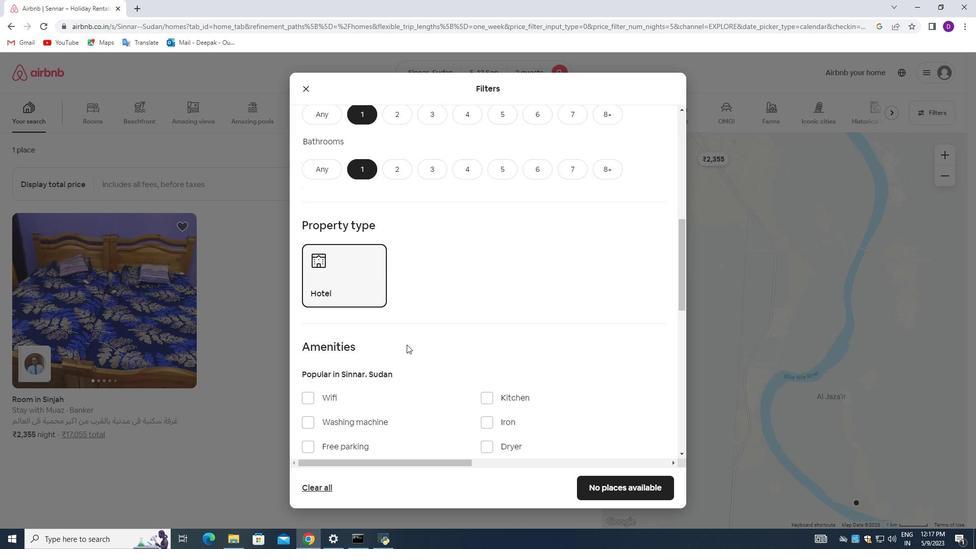 
Action: Mouse scrolled (424, 336) with delta (0, 0)
Screenshot: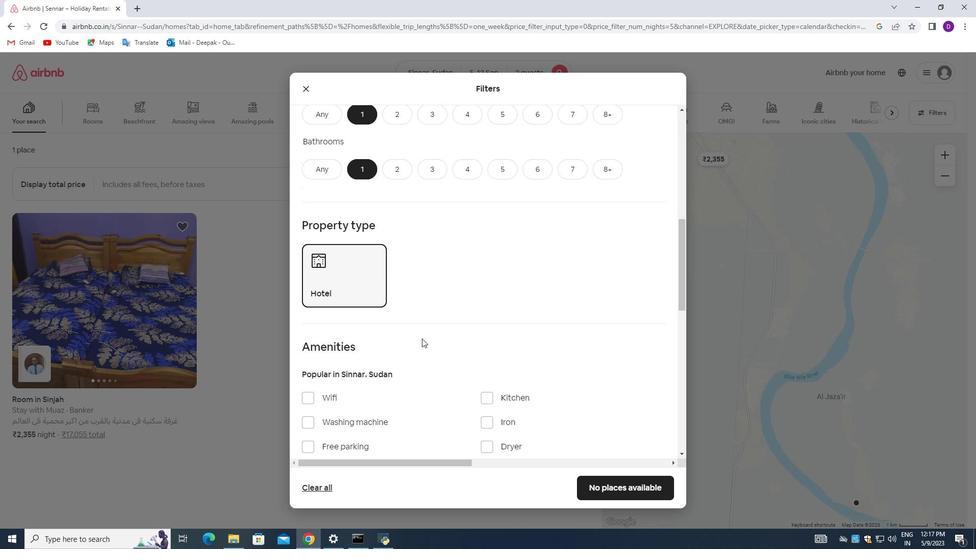 
Action: Mouse scrolled (424, 336) with delta (0, 0)
Screenshot: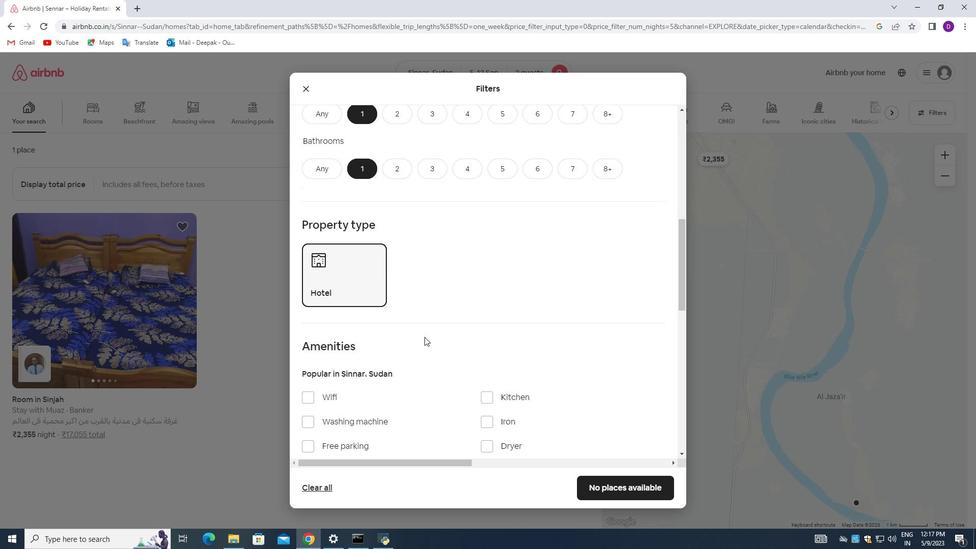 
Action: Mouse moved to (449, 343)
Screenshot: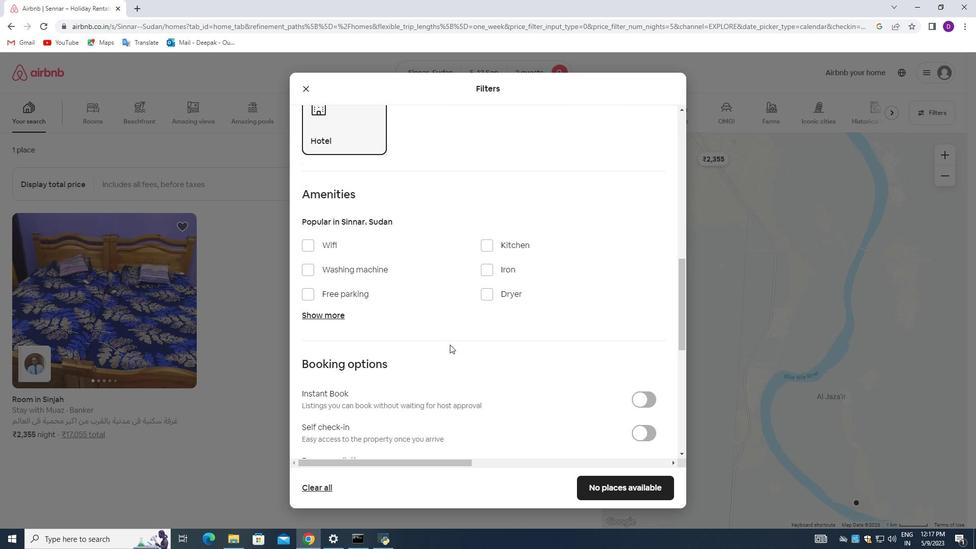 
Action: Mouse scrolled (449, 342) with delta (0, 0)
Screenshot: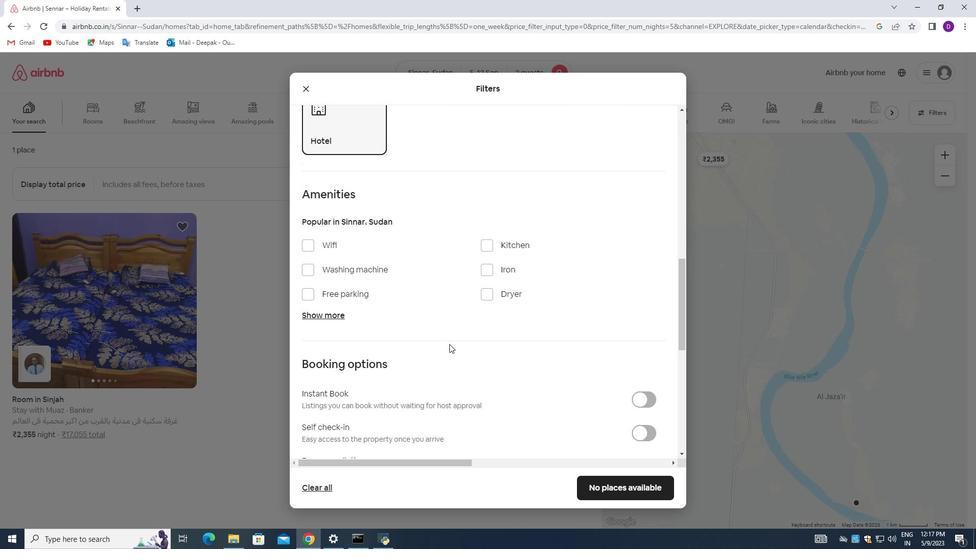 
Action: Mouse moved to (367, 209)
Screenshot: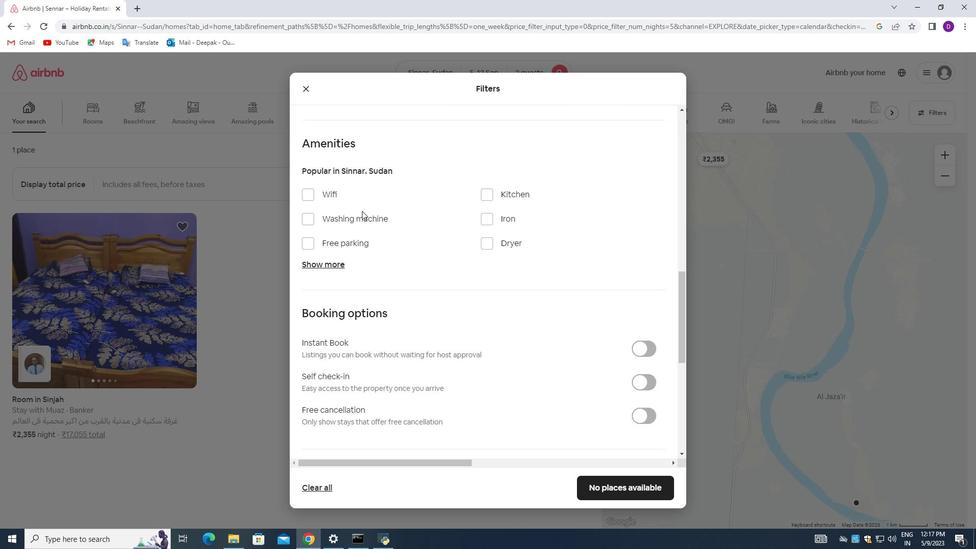 
Action: Mouse scrolled (367, 209) with delta (0, 0)
Screenshot: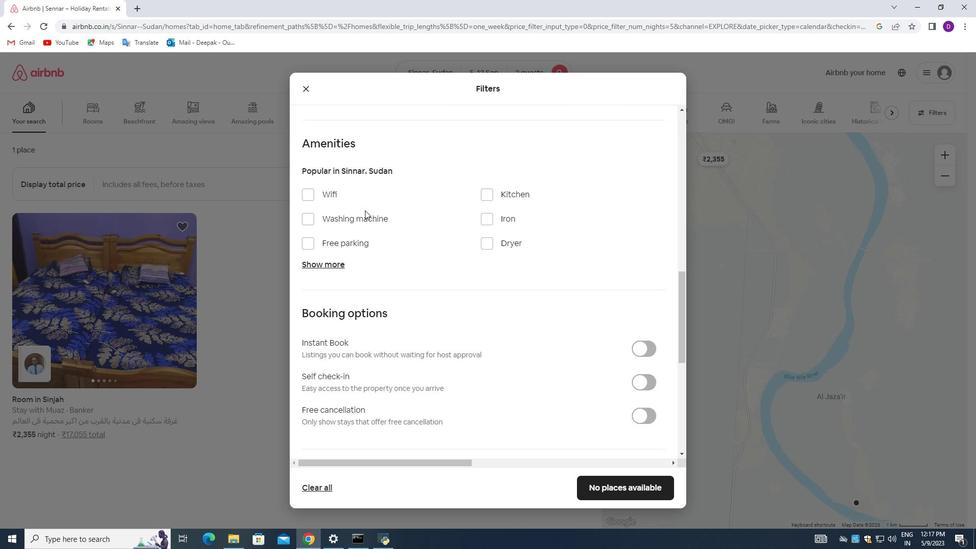 
Action: Mouse moved to (376, 192)
Screenshot: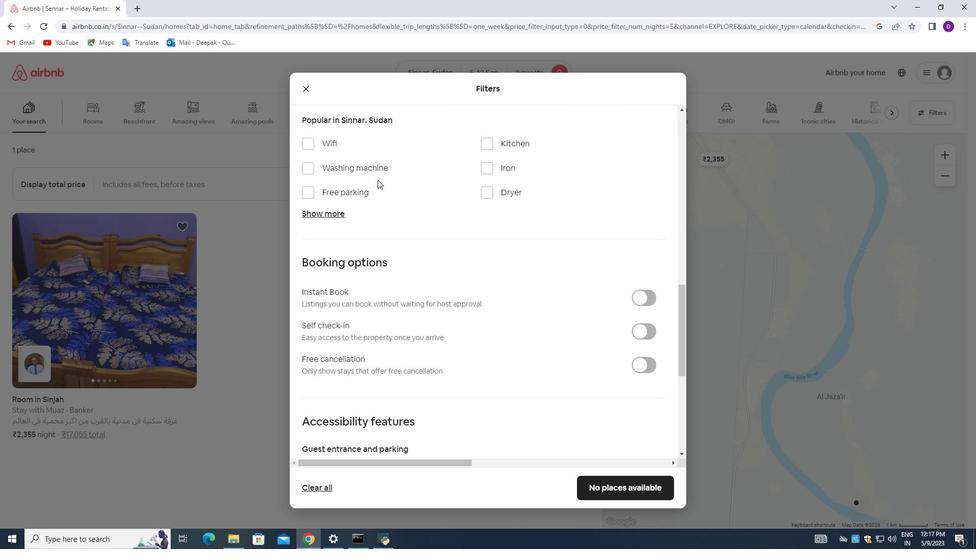 
Action: Mouse scrolled (376, 193) with delta (0, 0)
Screenshot: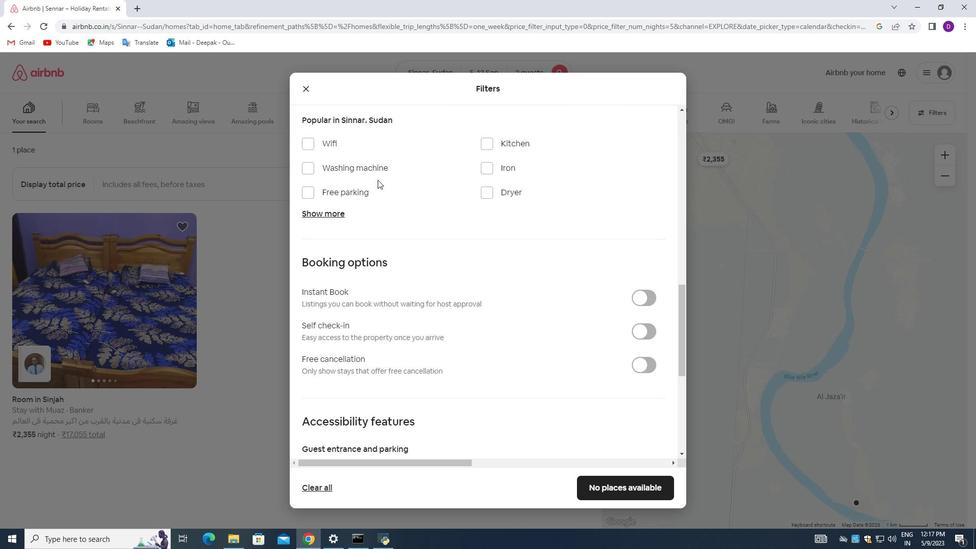 
Action: Mouse moved to (377, 192)
Screenshot: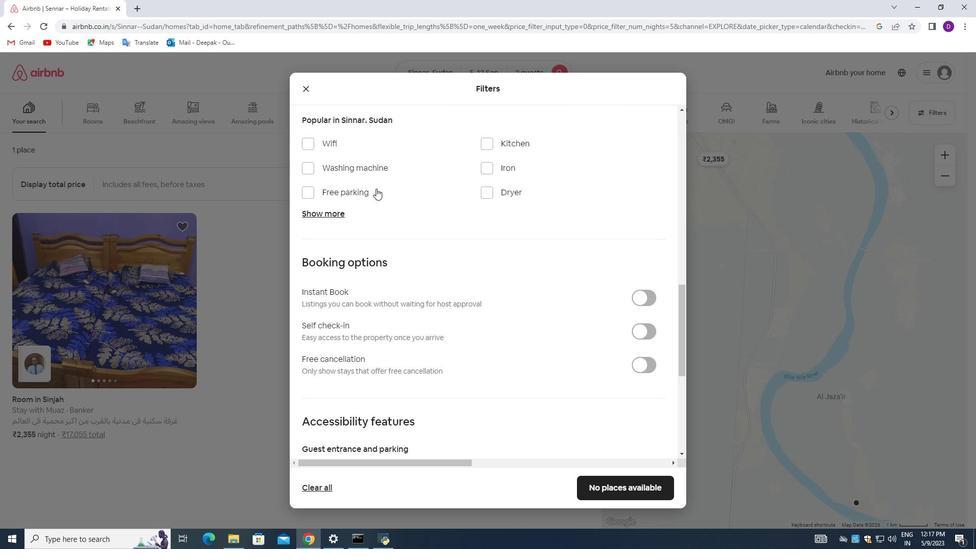 
Action: Mouse scrolled (377, 193) with delta (0, 0)
Screenshot: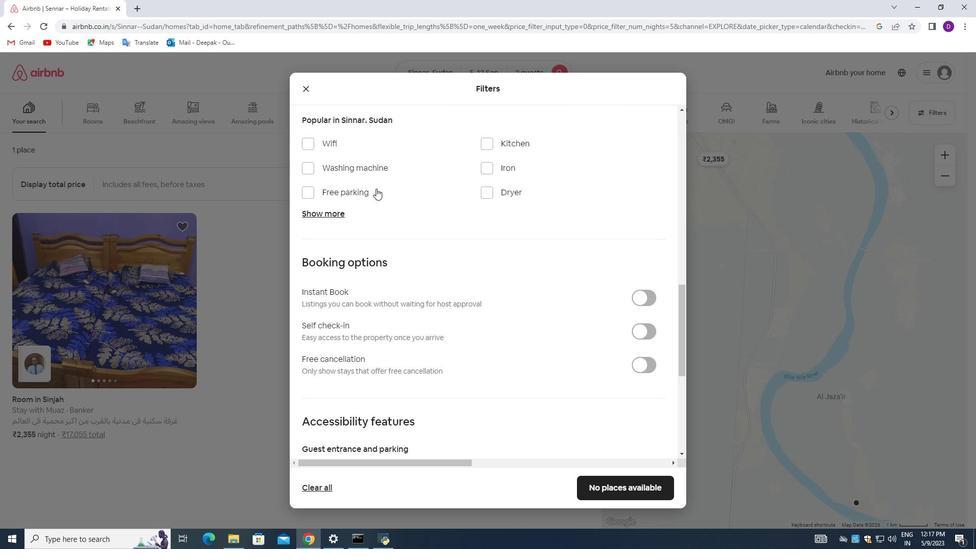 
Action: Mouse moved to (428, 239)
Screenshot: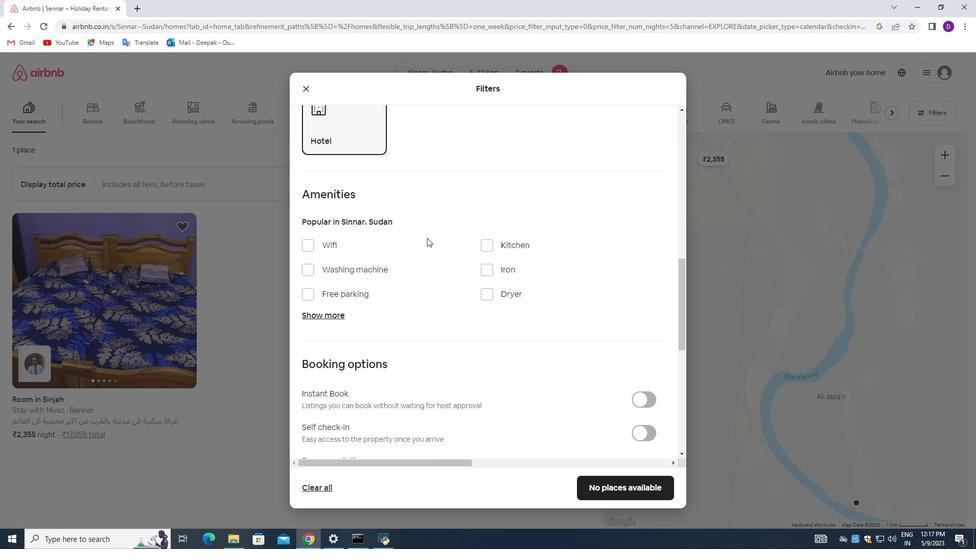 
Action: Mouse scrolled (428, 238) with delta (0, 0)
Screenshot: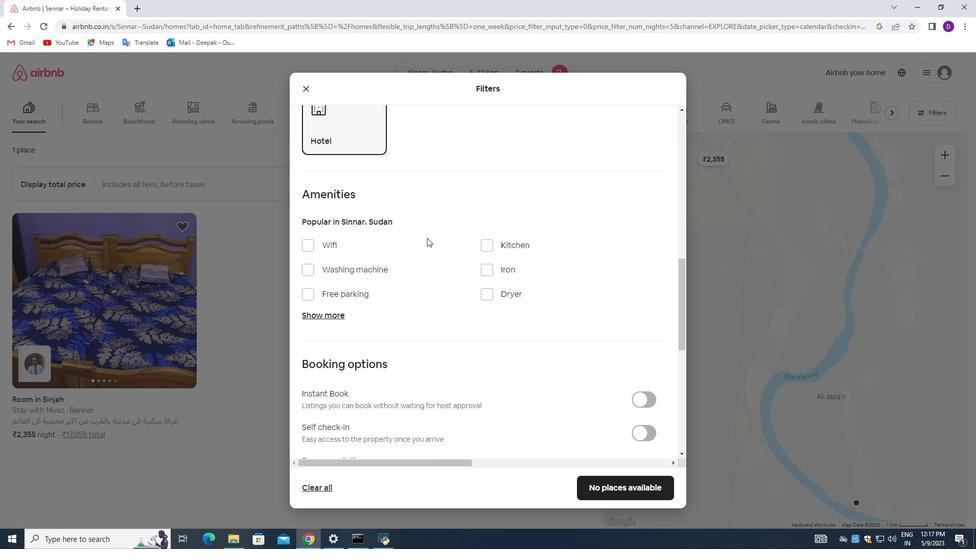 
Action: Mouse scrolled (428, 238) with delta (0, 0)
Screenshot: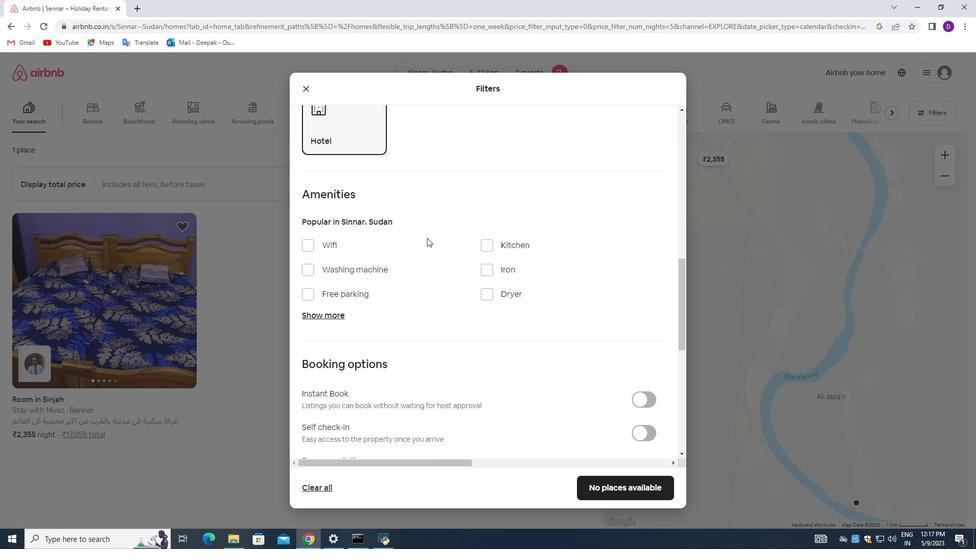
Action: Mouse moved to (429, 240)
Screenshot: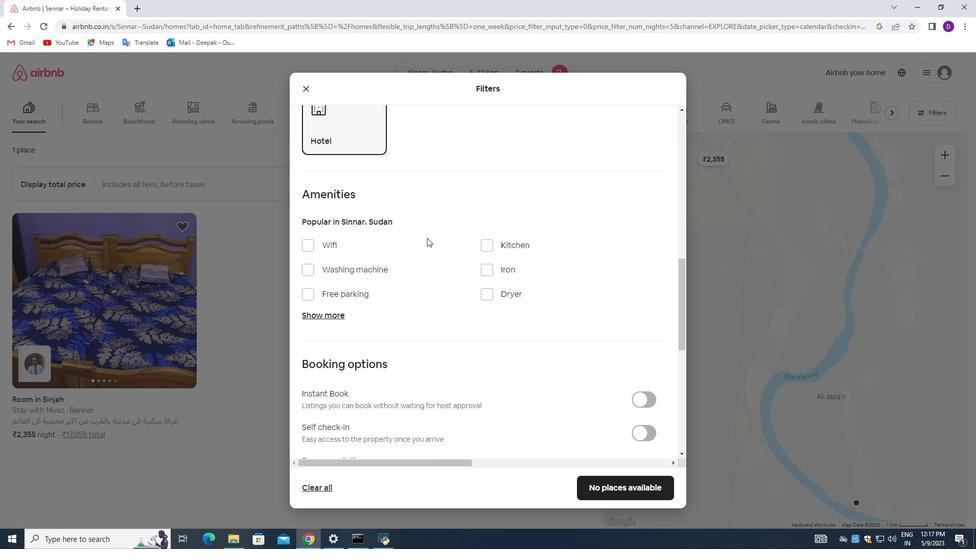 
Action: Mouse scrolled (429, 239) with delta (0, 0)
Screenshot: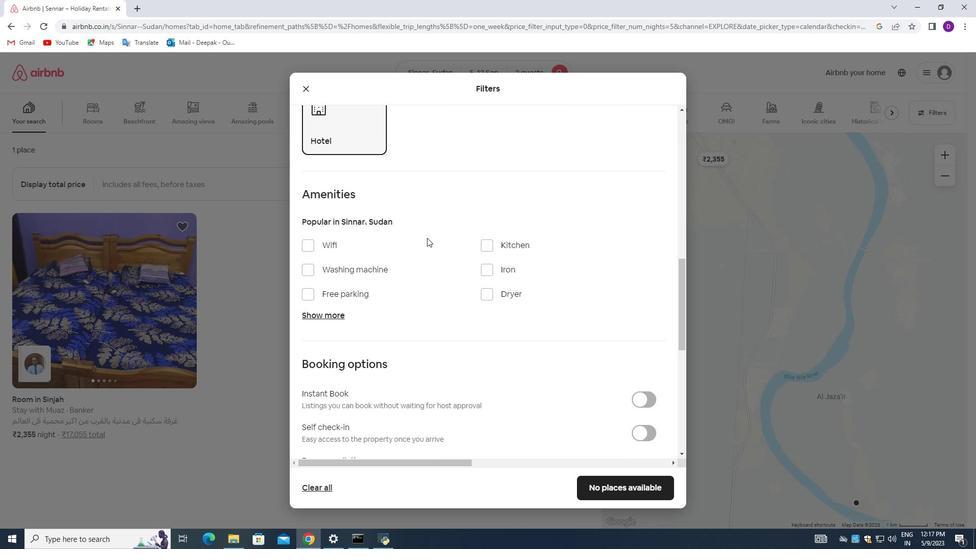 
Action: Mouse moved to (429, 240)
Screenshot: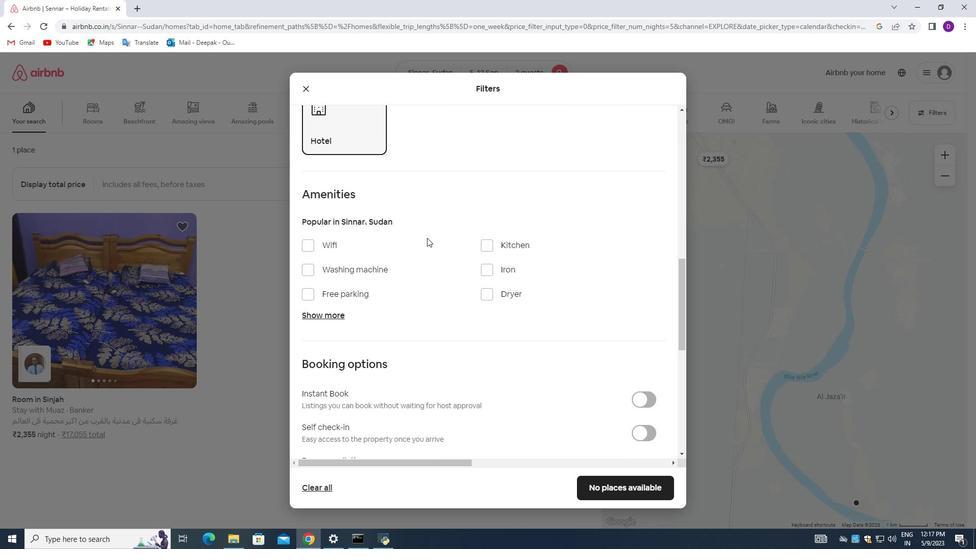 
Action: Mouse scrolled (429, 239) with delta (0, 0)
Screenshot: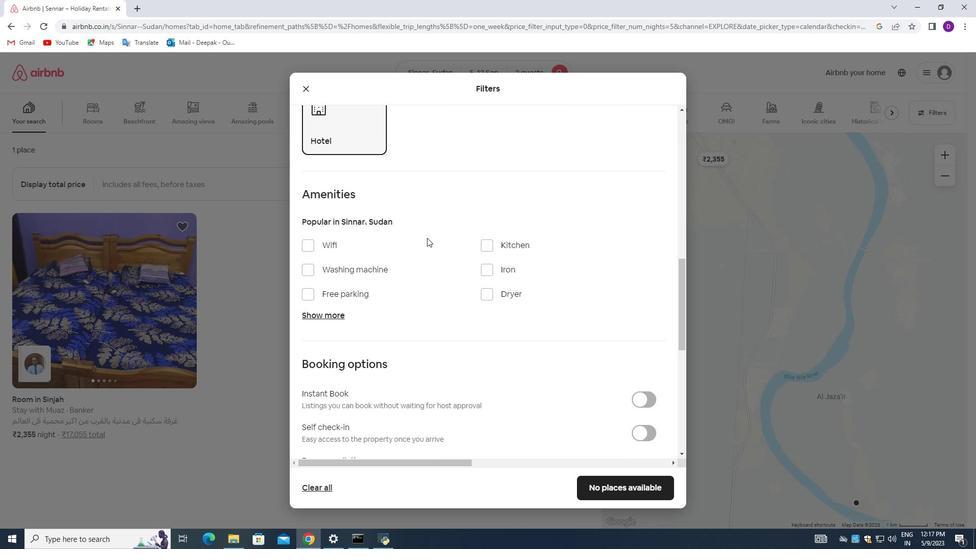 
Action: Mouse moved to (431, 240)
Screenshot: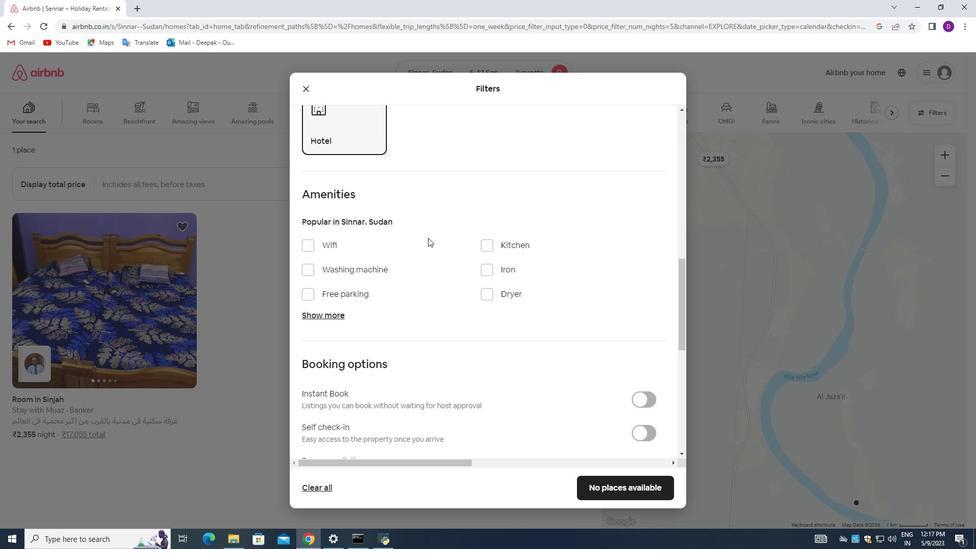 
Action: Mouse scrolled (431, 239) with delta (0, 0)
Screenshot: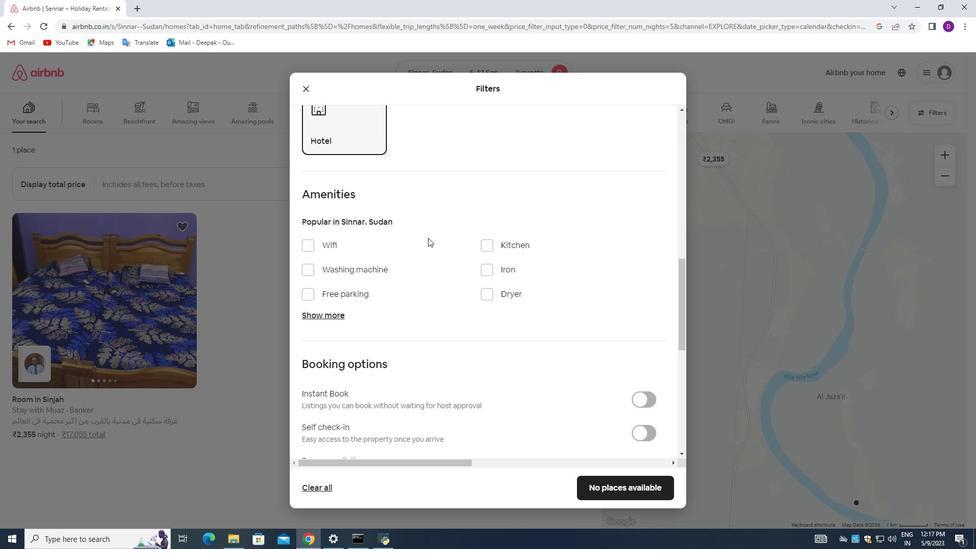 
Action: Mouse moved to (435, 235)
Screenshot: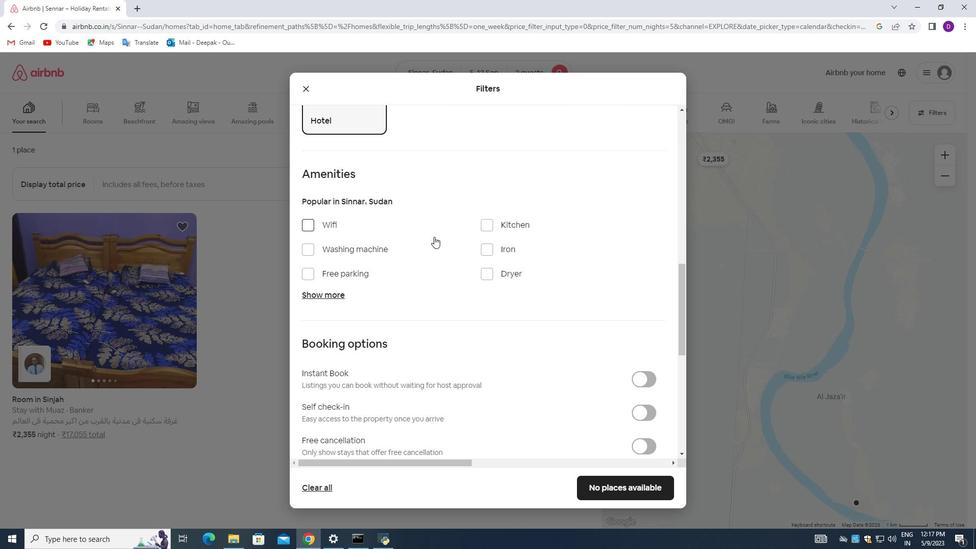 
Action: Mouse scrolled (435, 234) with delta (0, 0)
Screenshot: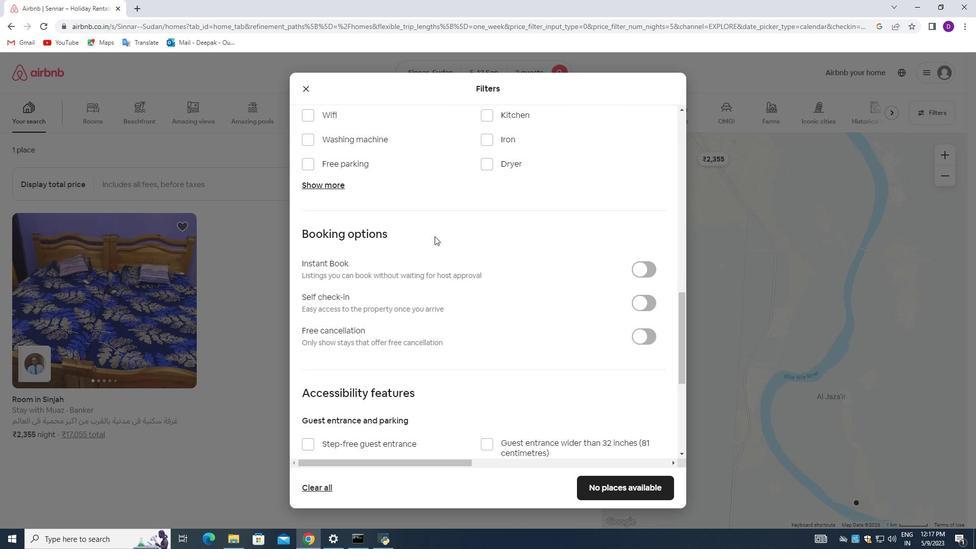 
Action: Mouse moved to (436, 234)
Screenshot: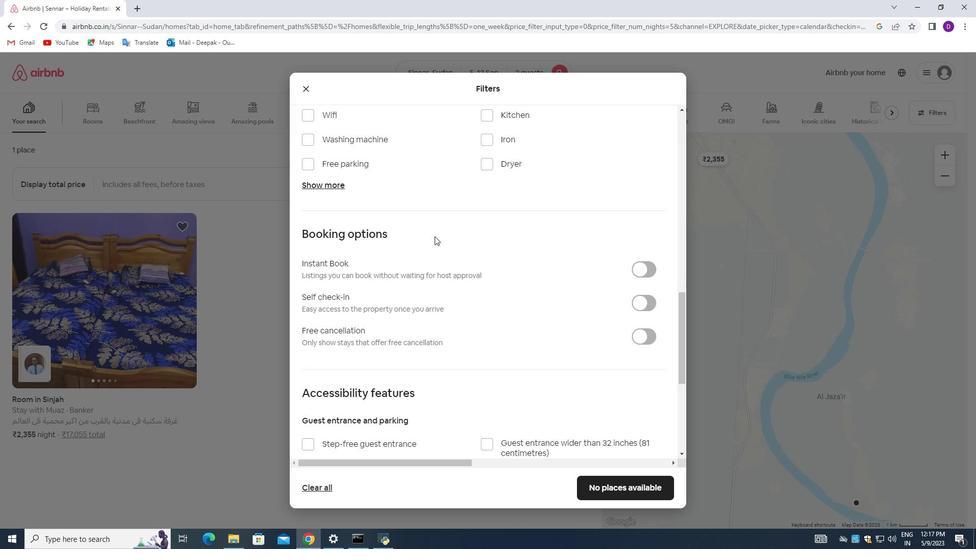 
Action: Mouse scrolled (436, 233) with delta (0, 0)
Screenshot: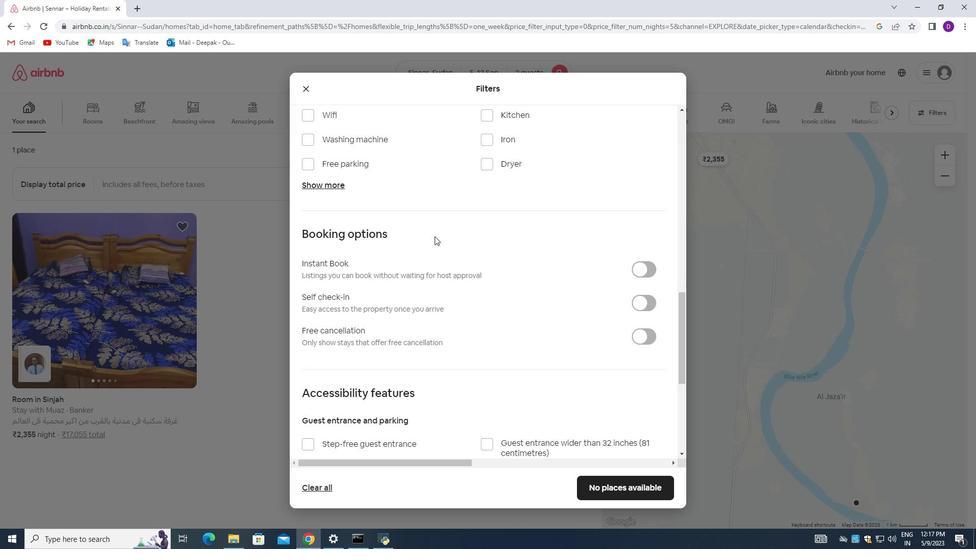 
Action: Mouse moved to (576, 205)
Screenshot: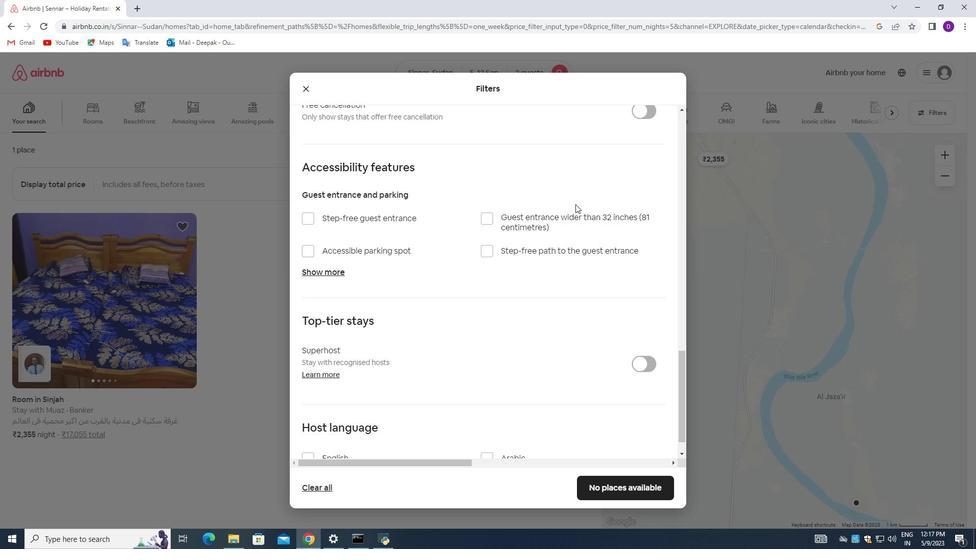 
Action: Mouse scrolled (576, 205) with delta (0, 0)
Screenshot: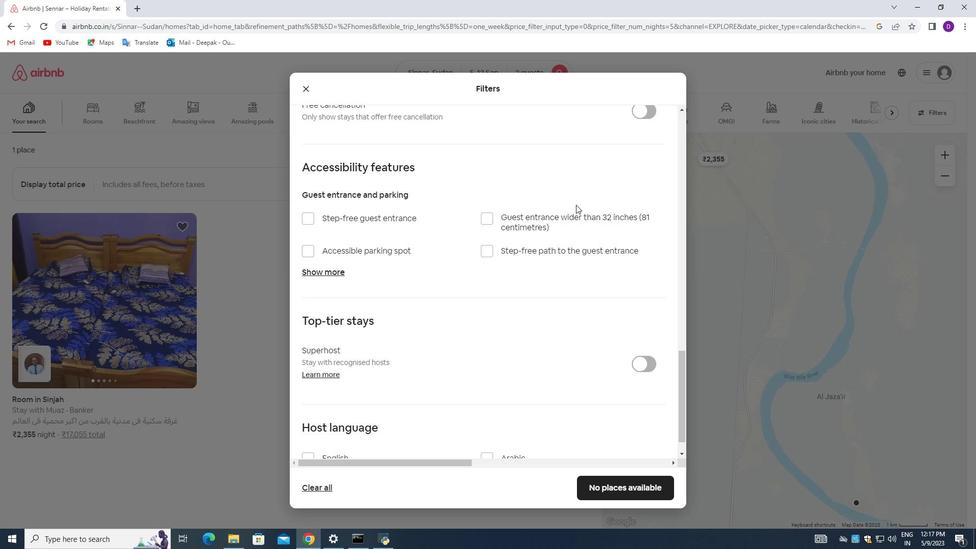 
Action: Mouse scrolled (576, 205) with delta (0, 0)
Screenshot: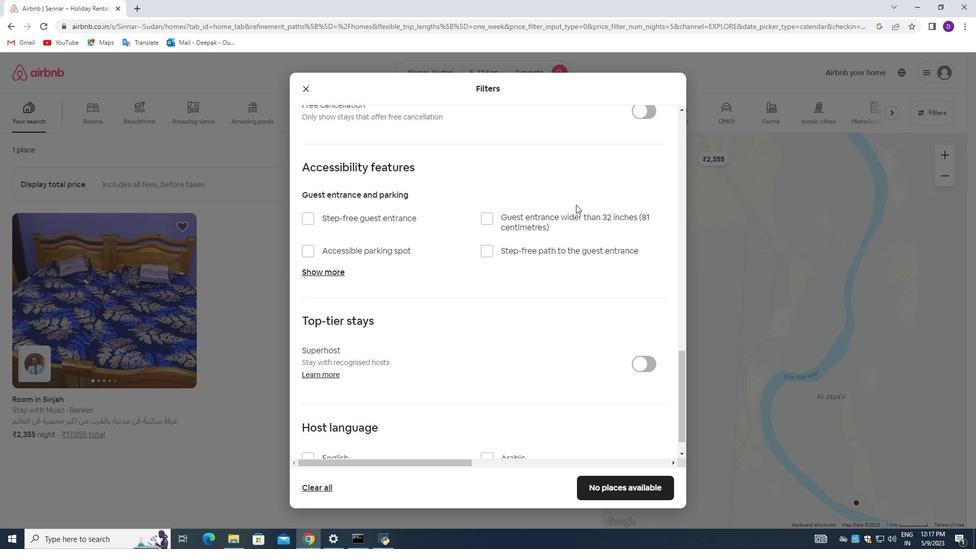 
Action: Mouse moved to (646, 181)
Screenshot: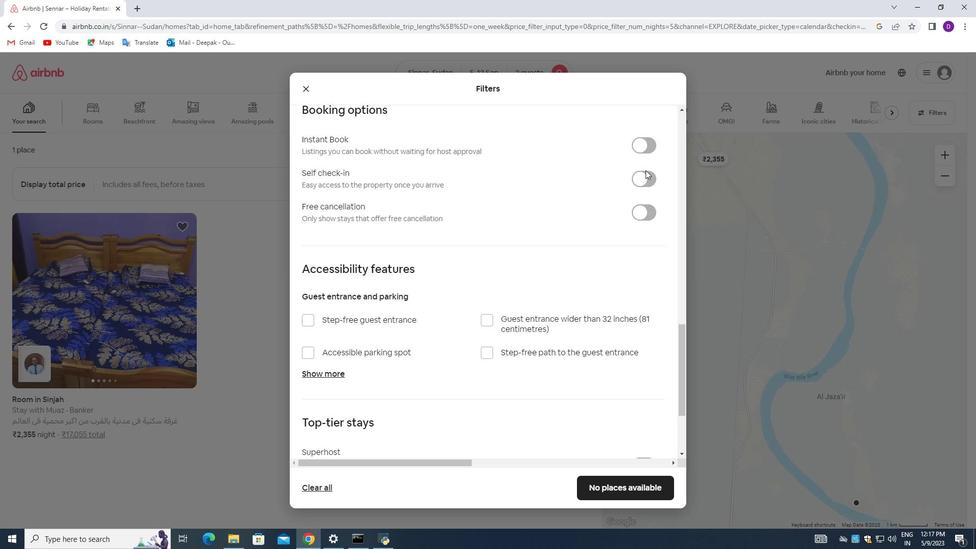 
Action: Mouse pressed left at (646, 181)
Screenshot: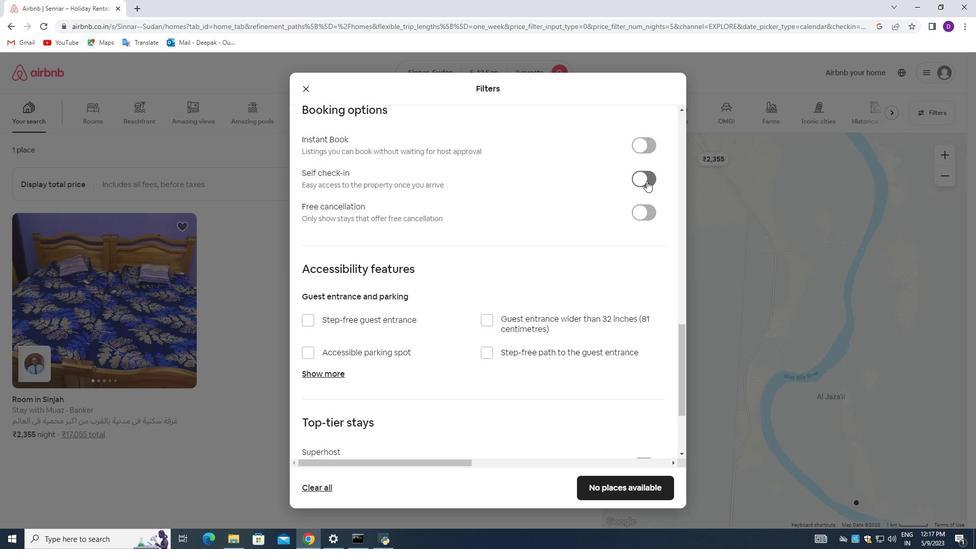 
Action: Mouse moved to (585, 205)
Screenshot: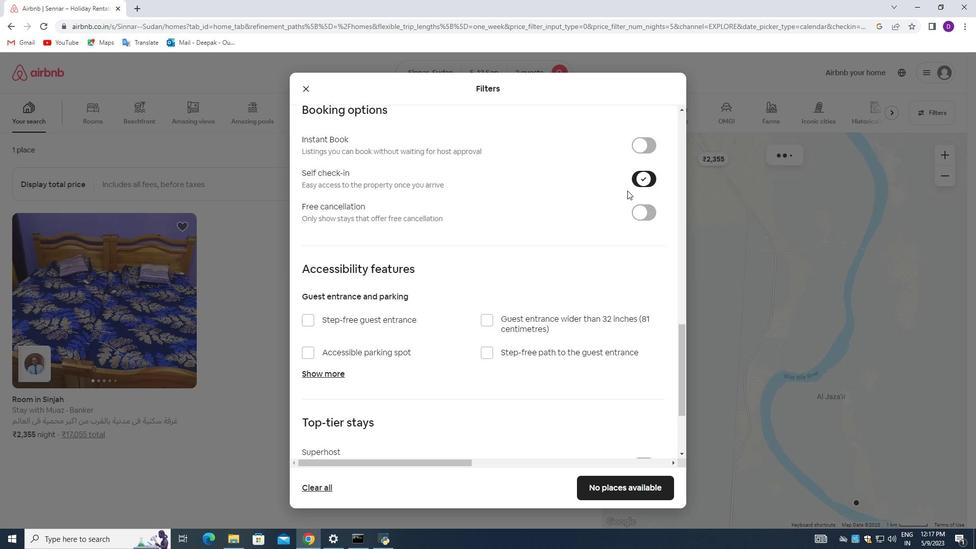 
Action: Mouse scrolled (585, 205) with delta (0, 0)
Screenshot: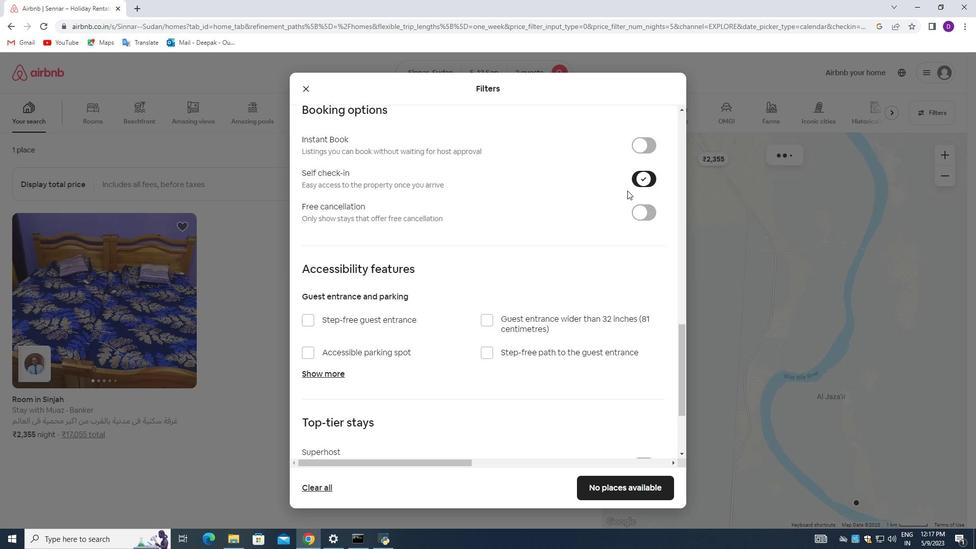 
Action: Mouse moved to (584, 206)
Screenshot: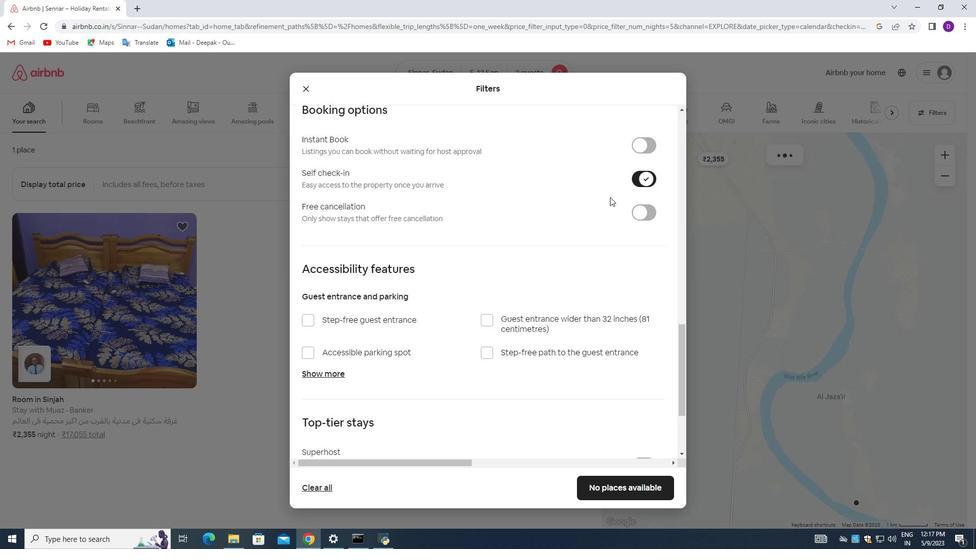 
Action: Mouse scrolled (584, 205) with delta (0, 0)
Screenshot: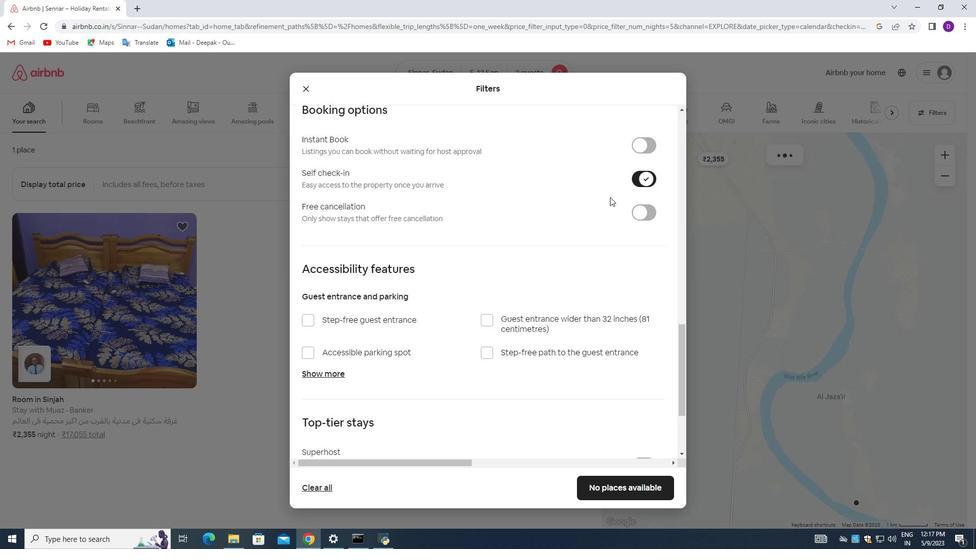 
Action: Mouse moved to (581, 209)
Screenshot: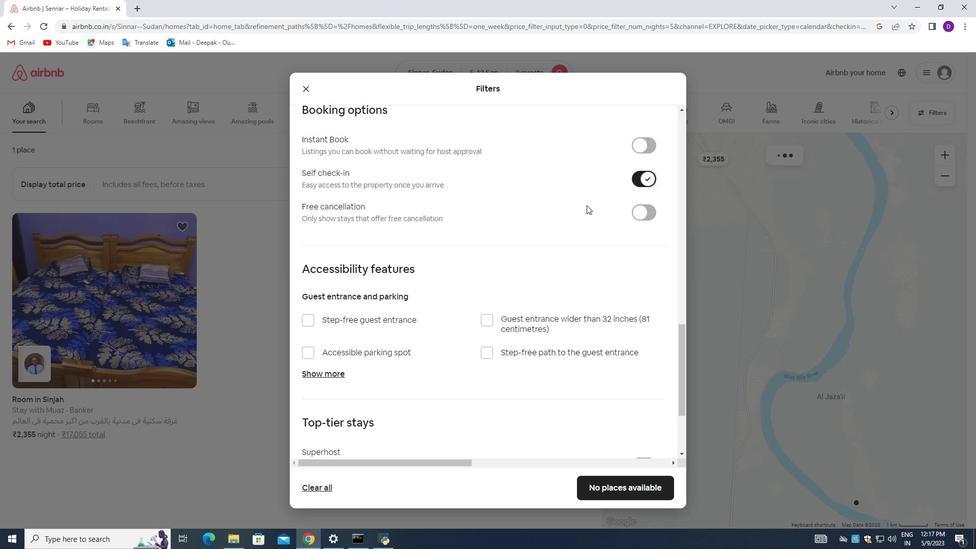 
Action: Mouse scrolled (581, 208) with delta (0, 0)
Screenshot: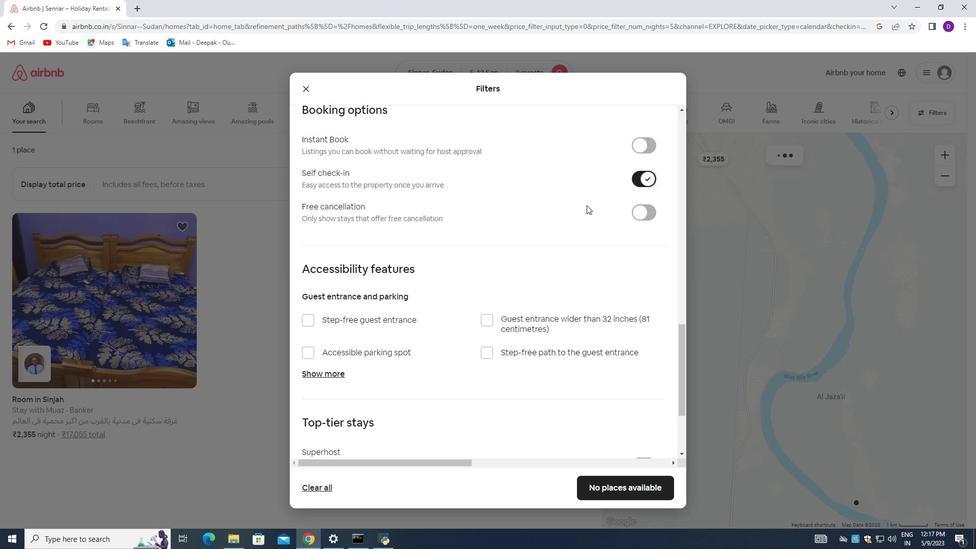 
Action: Mouse moved to (577, 211)
Screenshot: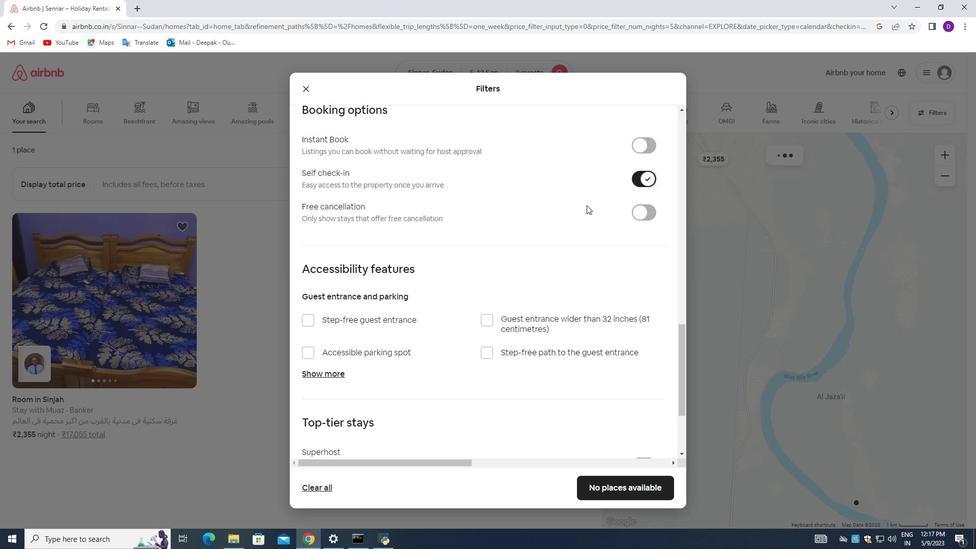 
Action: Mouse scrolled (578, 210) with delta (0, 0)
Screenshot: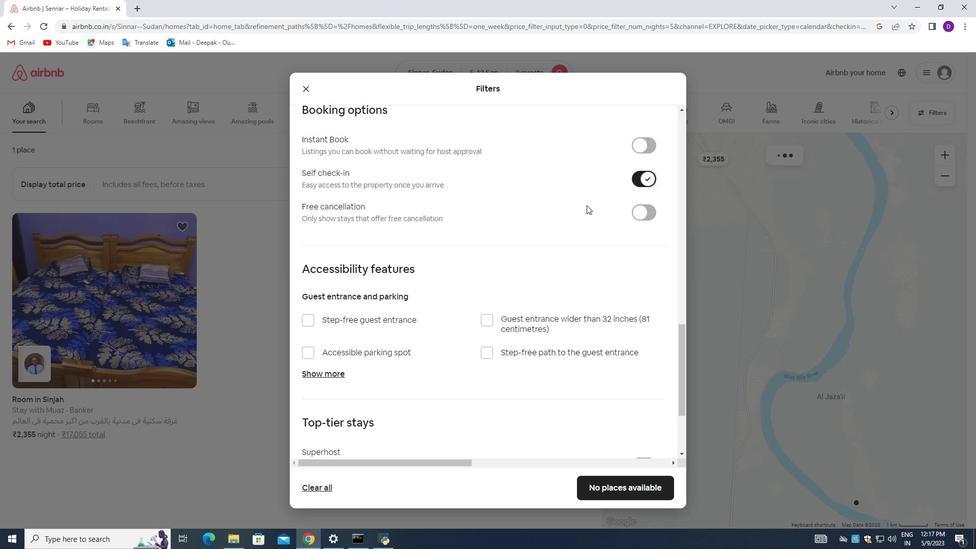 
Action: Mouse moved to (563, 223)
Screenshot: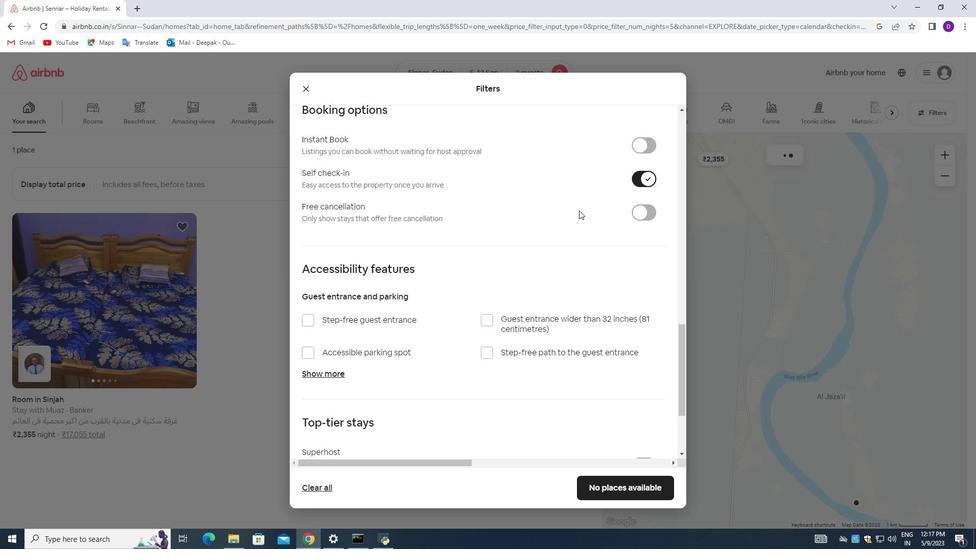 
Action: Mouse scrolled (565, 221) with delta (0, 0)
Screenshot: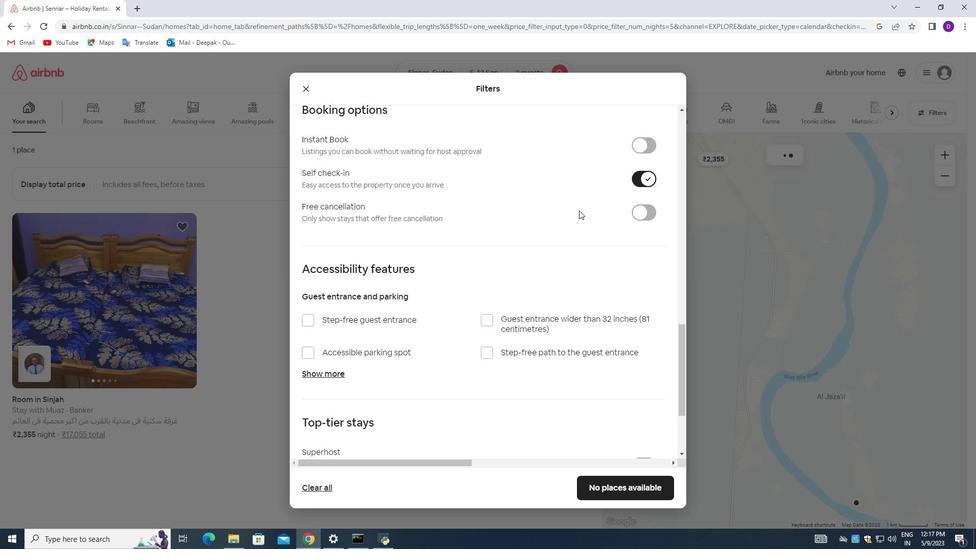 
Action: Mouse moved to (552, 236)
Screenshot: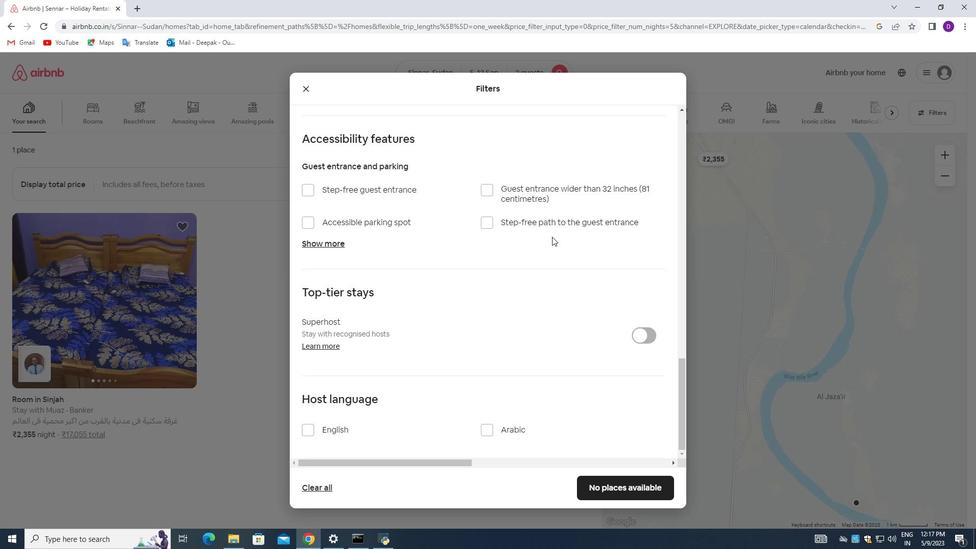 
Action: Mouse scrolled (552, 236) with delta (0, 0)
Screenshot: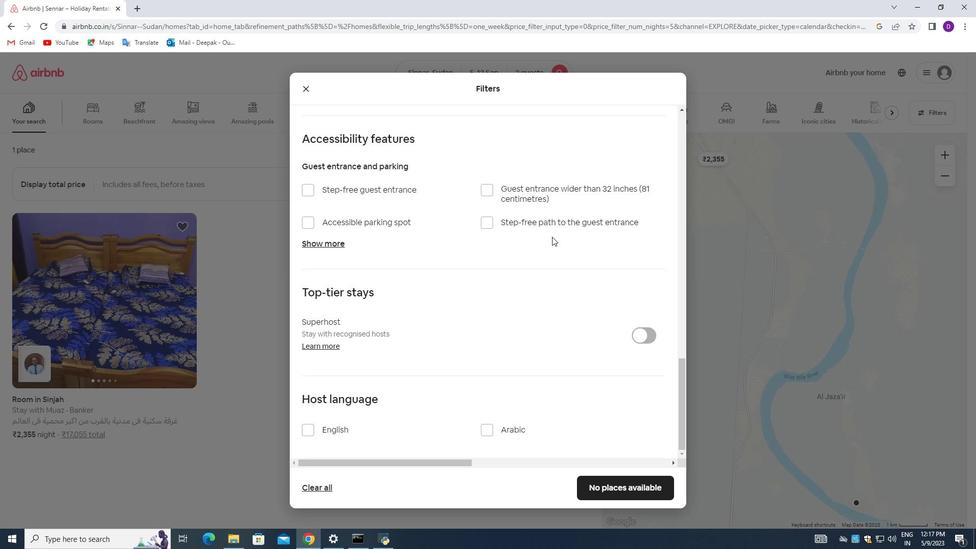 
Action: Mouse scrolled (552, 236) with delta (0, 0)
Screenshot: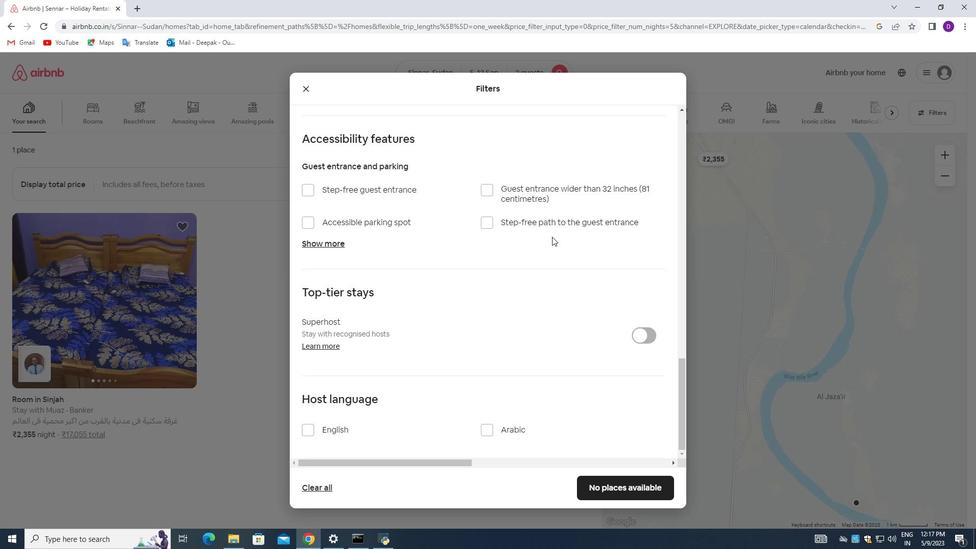
Action: Mouse moved to (553, 236)
Screenshot: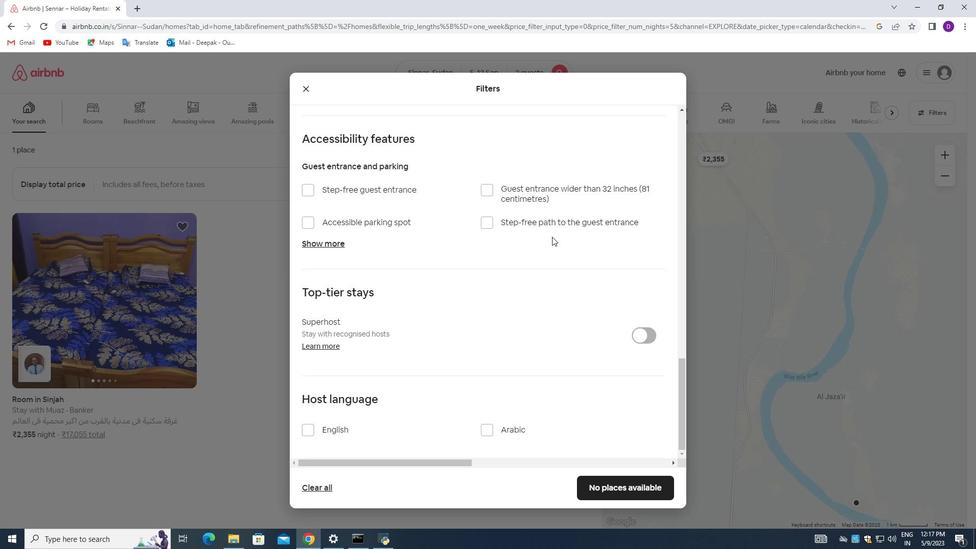 
Action: Mouse scrolled (553, 236) with delta (0, 0)
Screenshot: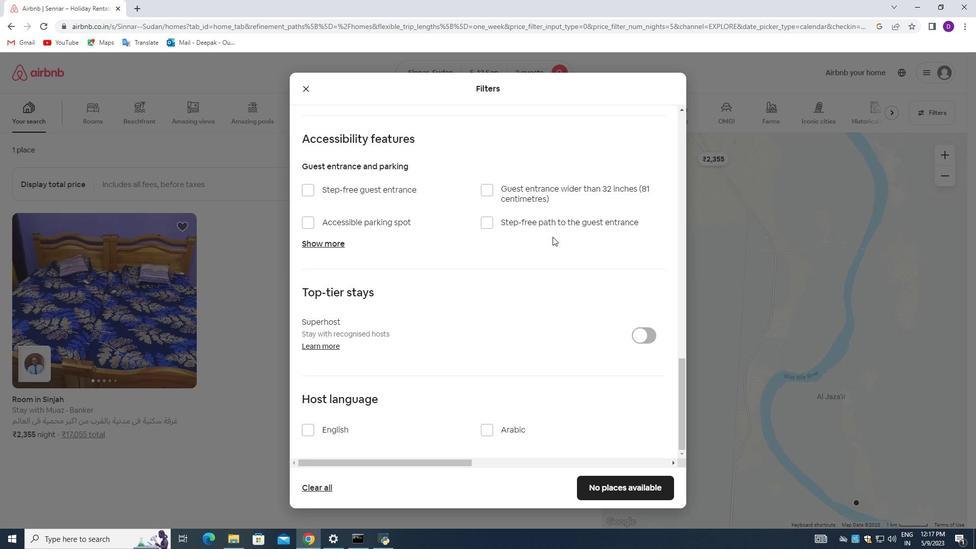 
Action: Mouse moved to (553, 236)
Screenshot: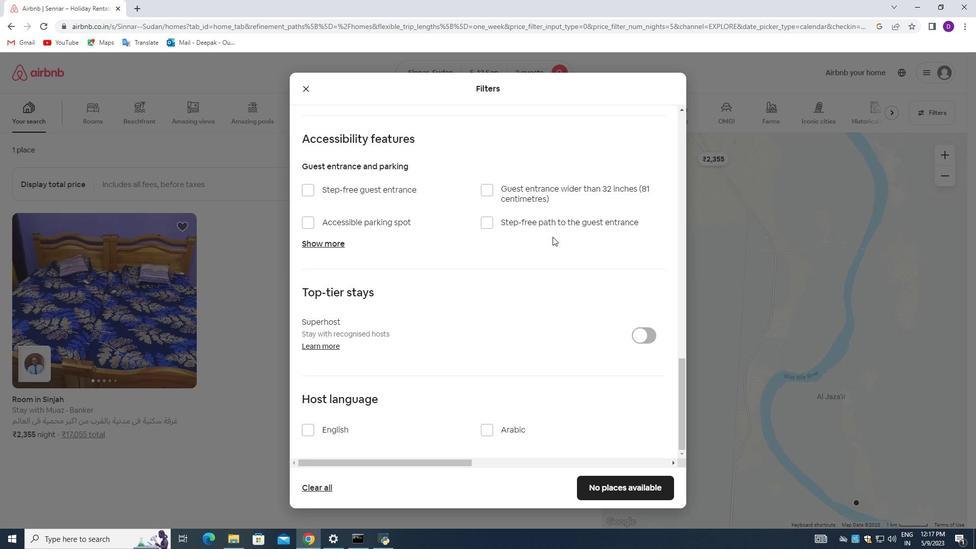
Action: Mouse scrolled (553, 236) with delta (0, 0)
Screenshot: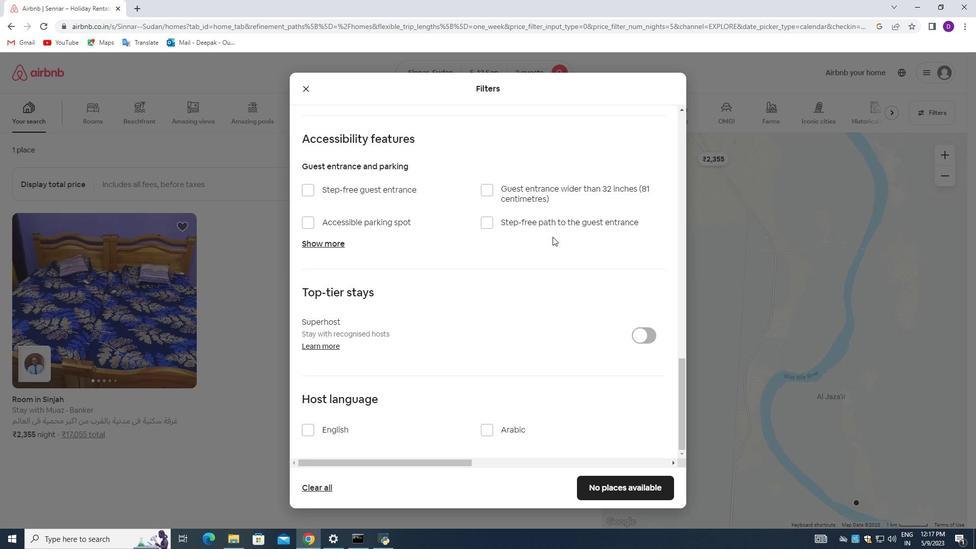 
Action: Mouse moved to (555, 236)
Screenshot: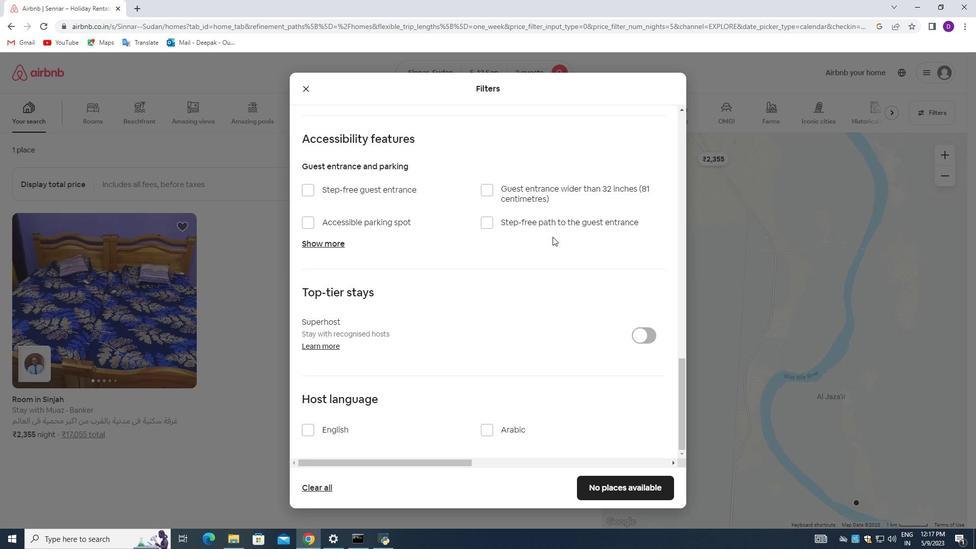 
Action: Mouse scrolled (555, 236) with delta (0, 0)
Screenshot: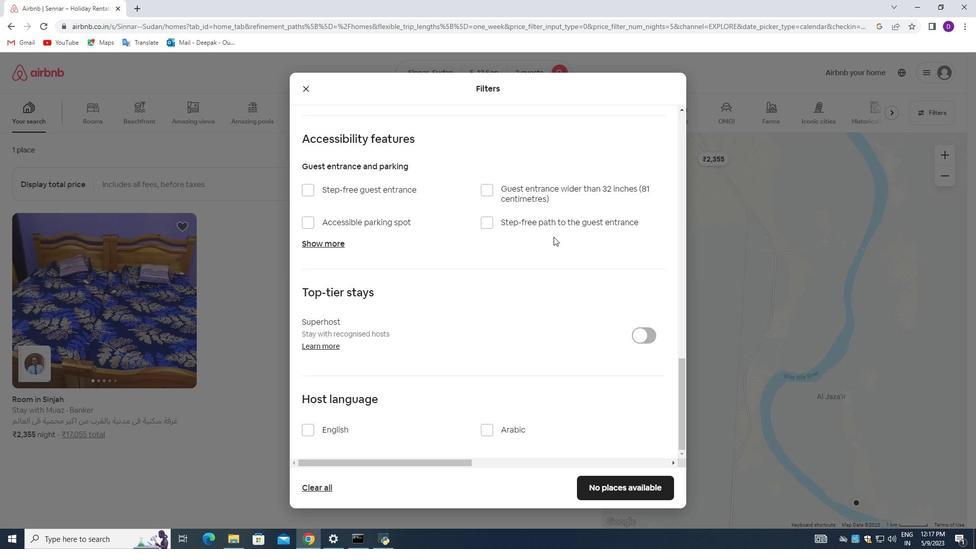 
Action: Mouse moved to (309, 430)
Screenshot: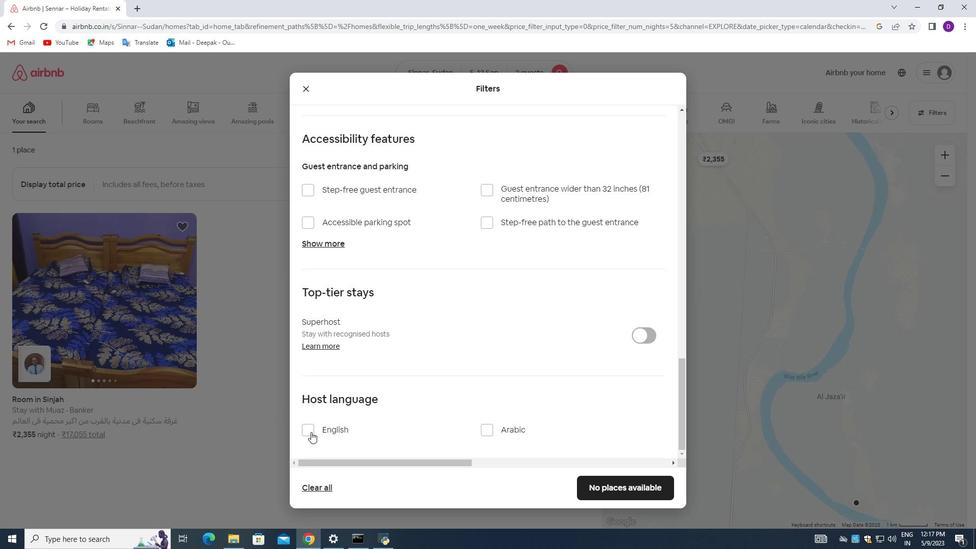 
Action: Mouse pressed left at (309, 430)
Screenshot: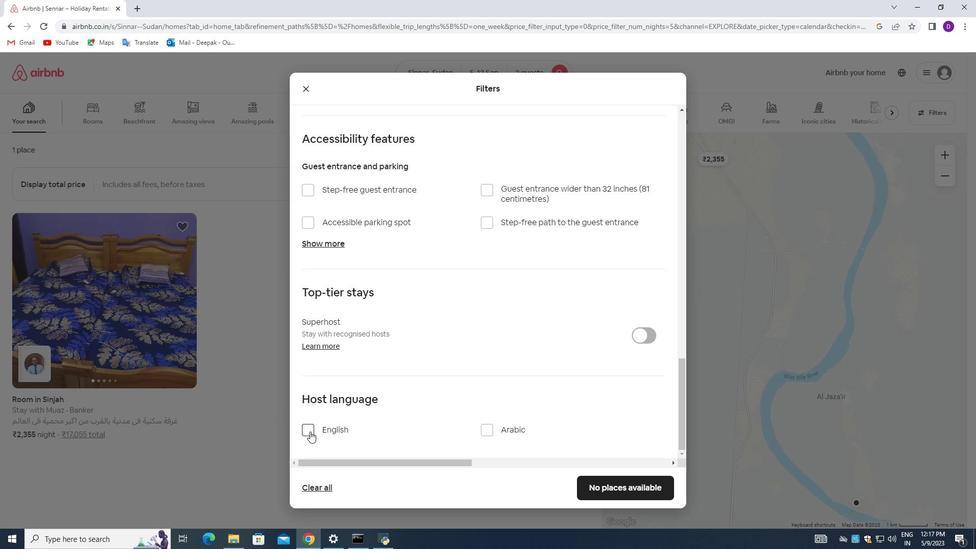 
Action: Mouse moved to (604, 490)
Screenshot: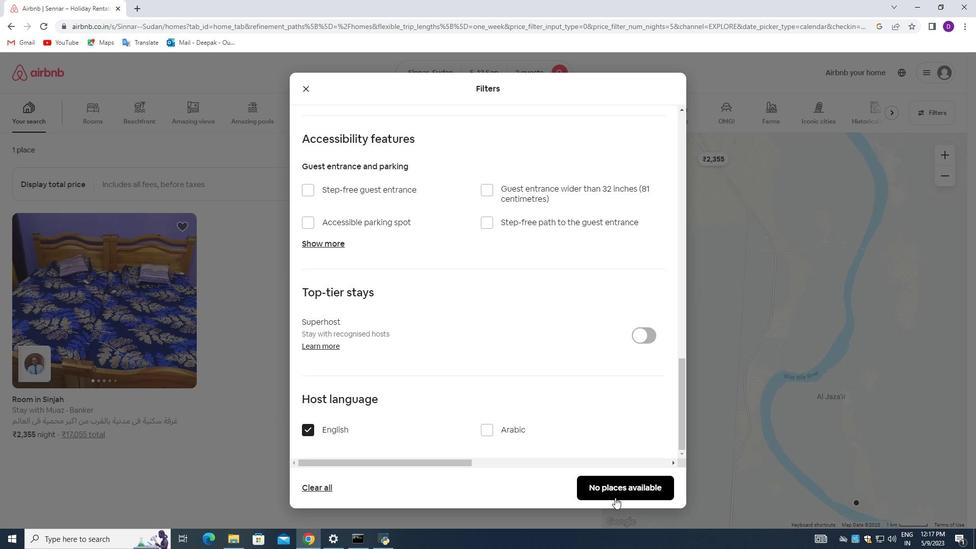 
Action: Mouse pressed left at (604, 490)
Screenshot: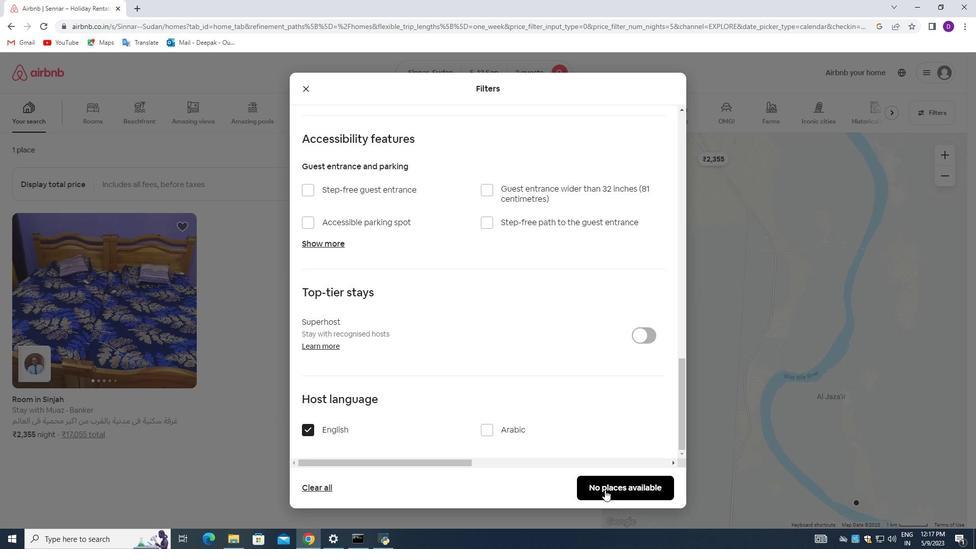 
Action: Mouse moved to (547, 476)
Screenshot: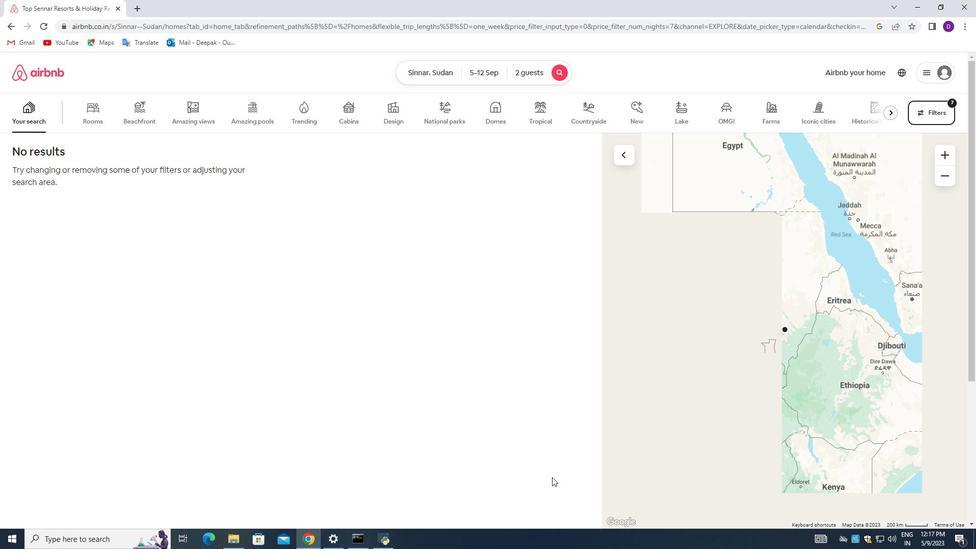 
